 Task: Look for space in Olten, Switzerland from 11th June, 2023 to 17th June, 2023 for 1 adult in price range Rs.5000 to Rs.12000. Place can be private room with 1  bedroom having 1 bed and 1 bathroom. Property type can be house, flat, guest house, hotel. Booking option can be shelf check-in. Required host language is English.
Action: Mouse moved to (478, 94)
Screenshot: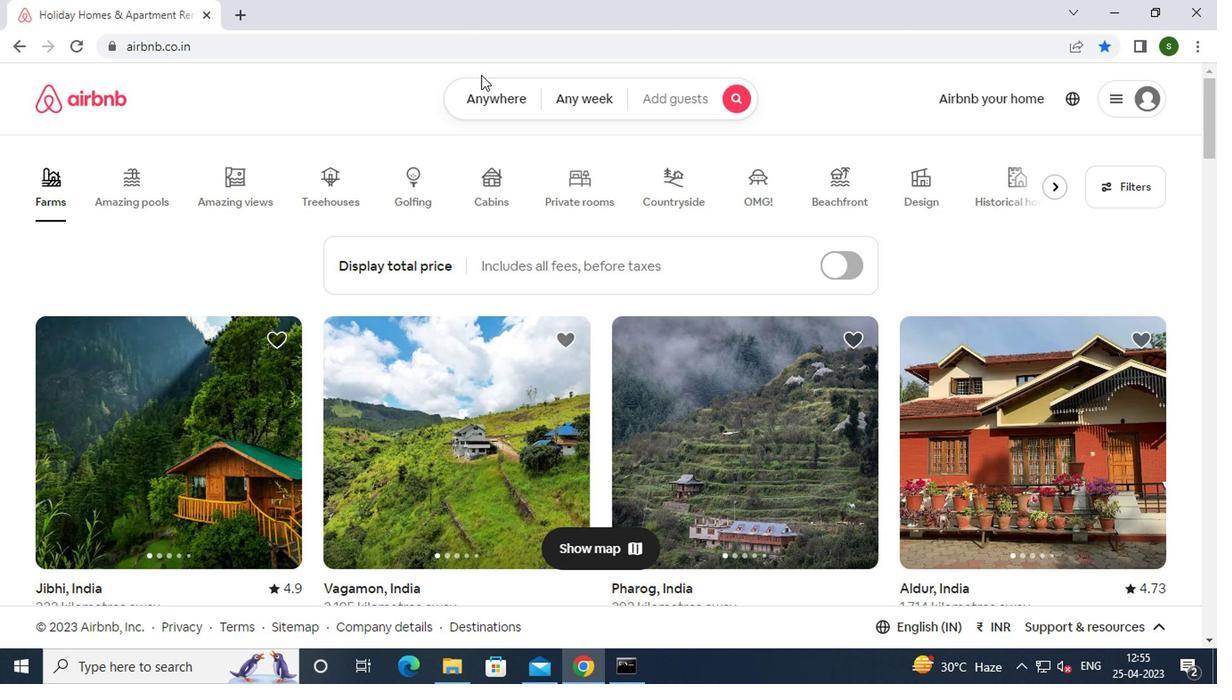 
Action: Mouse pressed left at (478, 94)
Screenshot: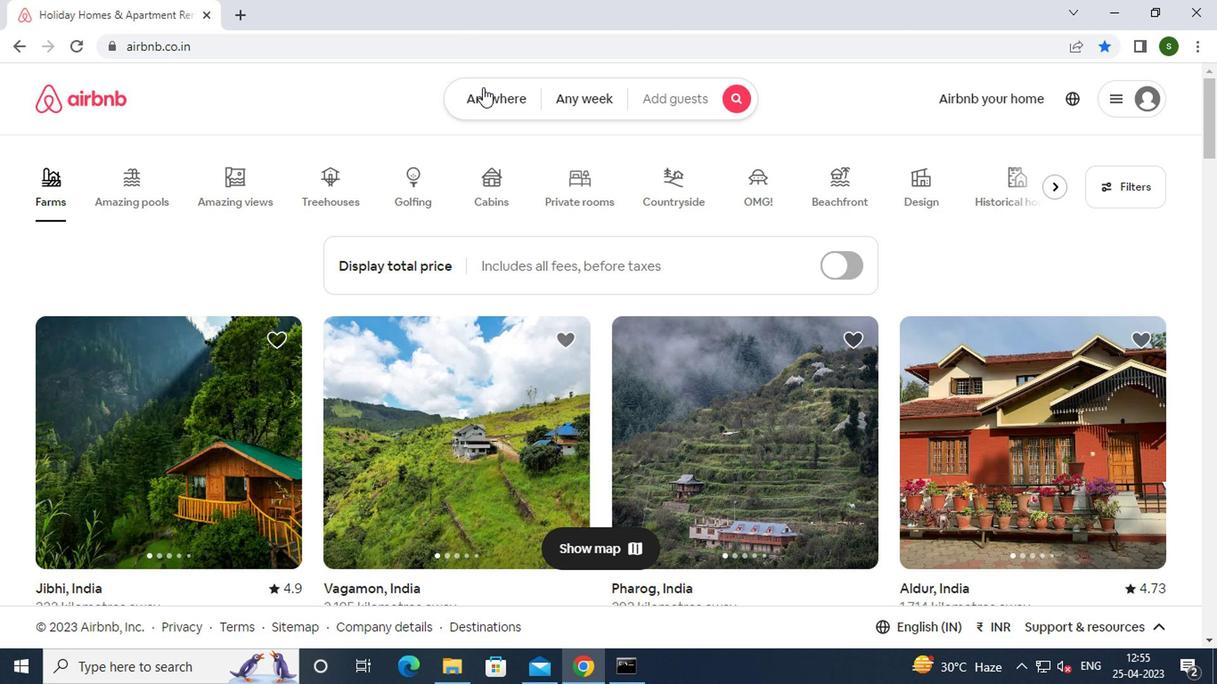 
Action: Mouse moved to (377, 177)
Screenshot: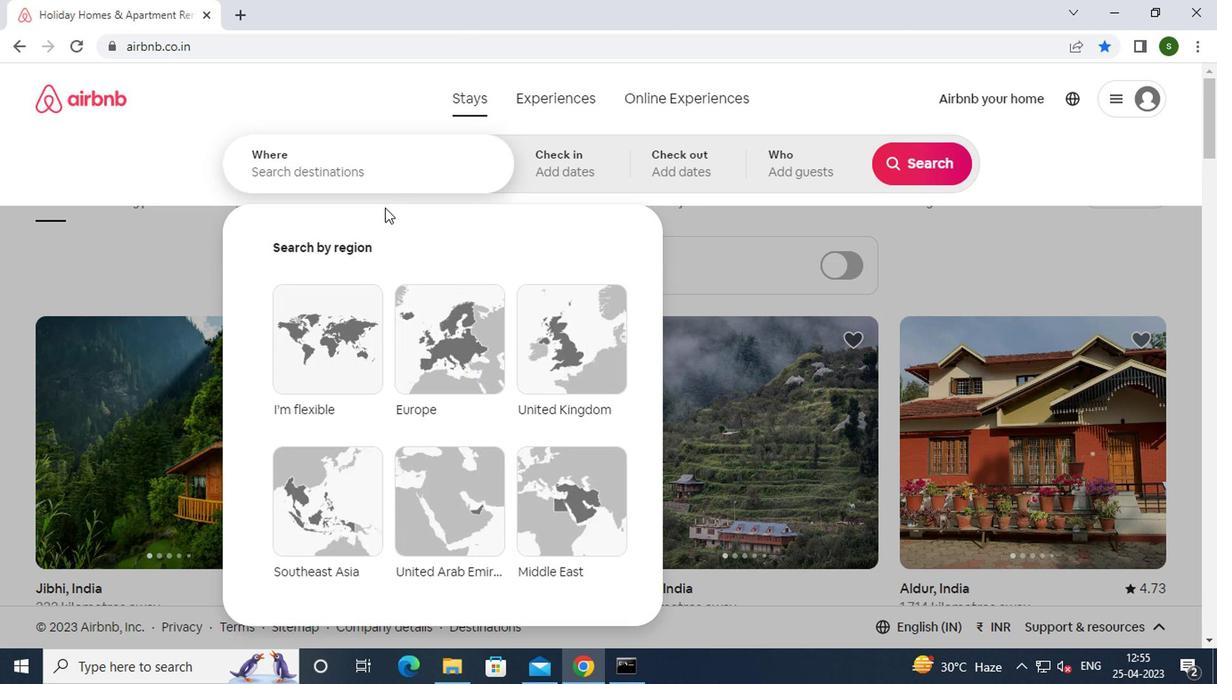 
Action: Mouse pressed left at (377, 177)
Screenshot: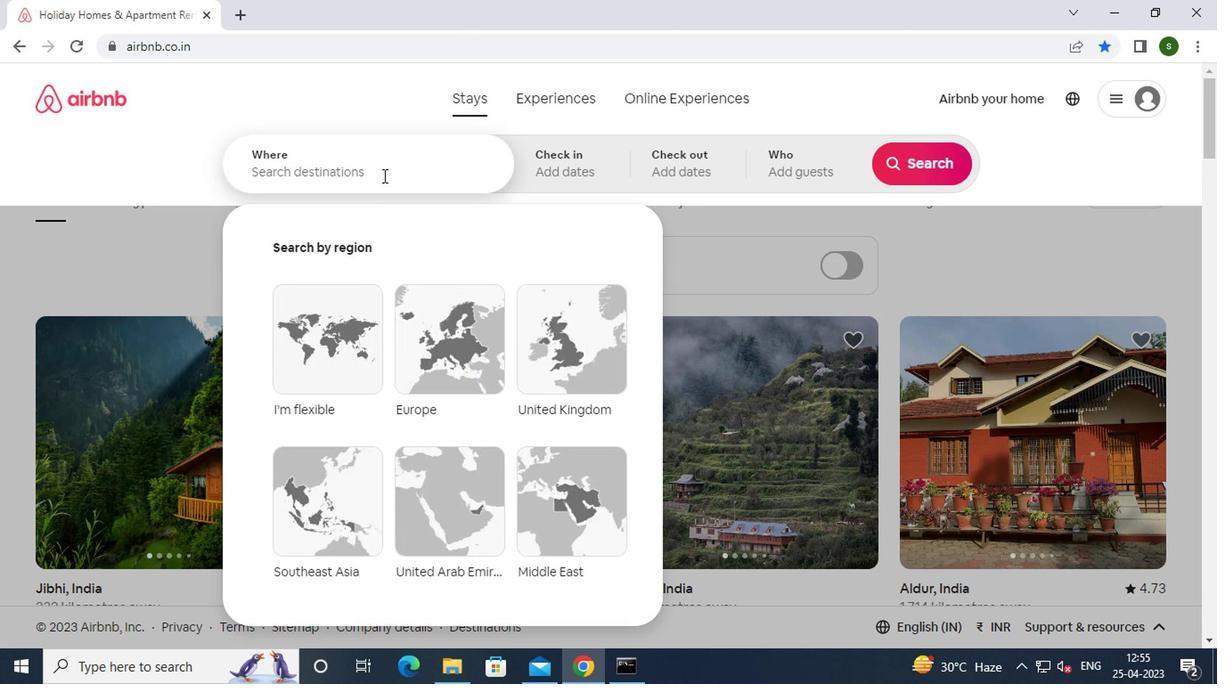 
Action: Key pressed o<Key.caps_lock>lten,<Key.space><Key.caps_lock>s<Key.caps_lock>witzer
Screenshot: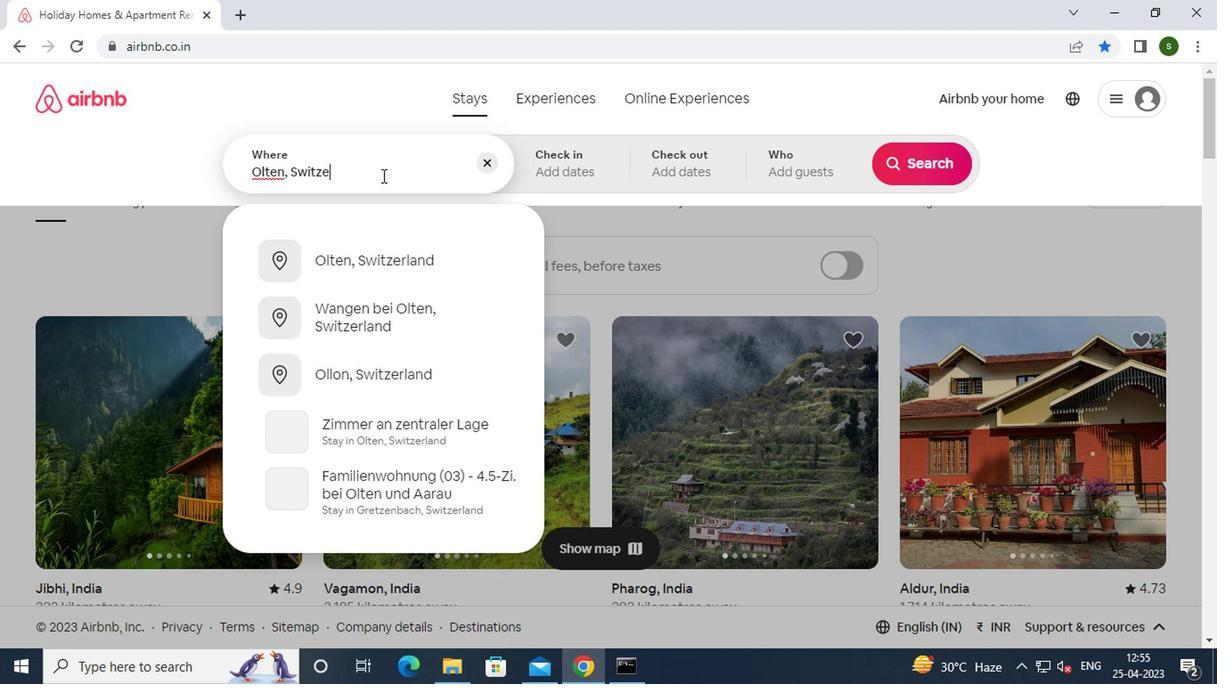 
Action: Mouse moved to (388, 263)
Screenshot: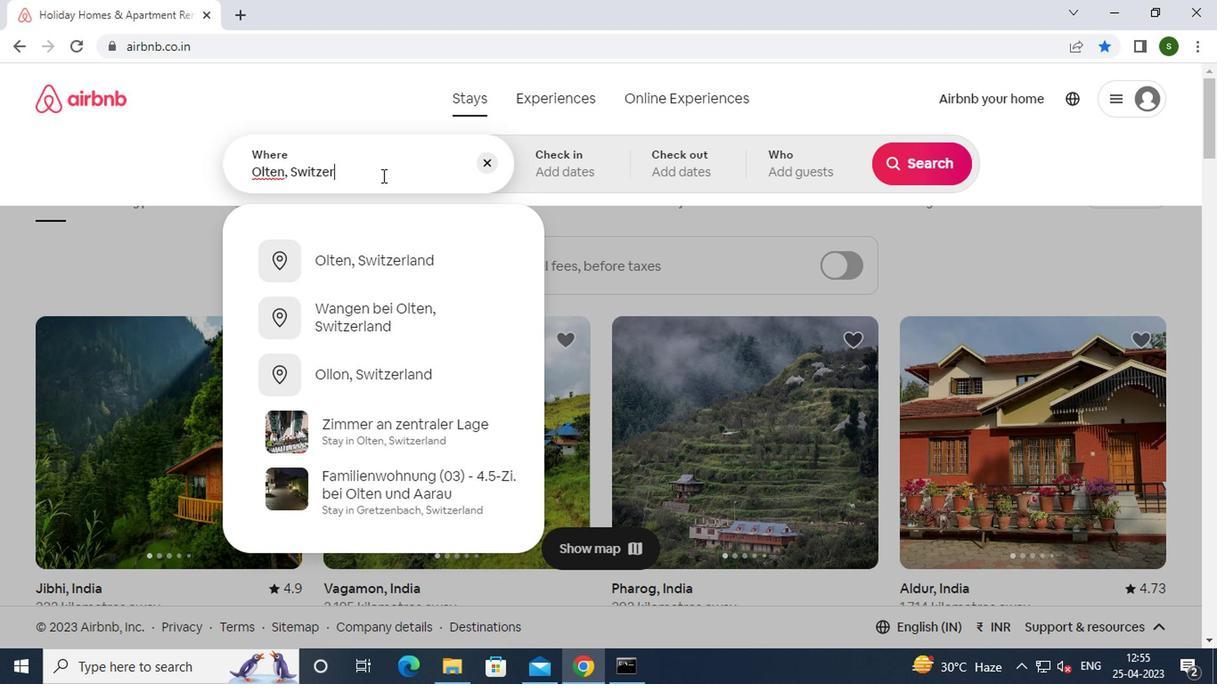 
Action: Mouse pressed left at (388, 263)
Screenshot: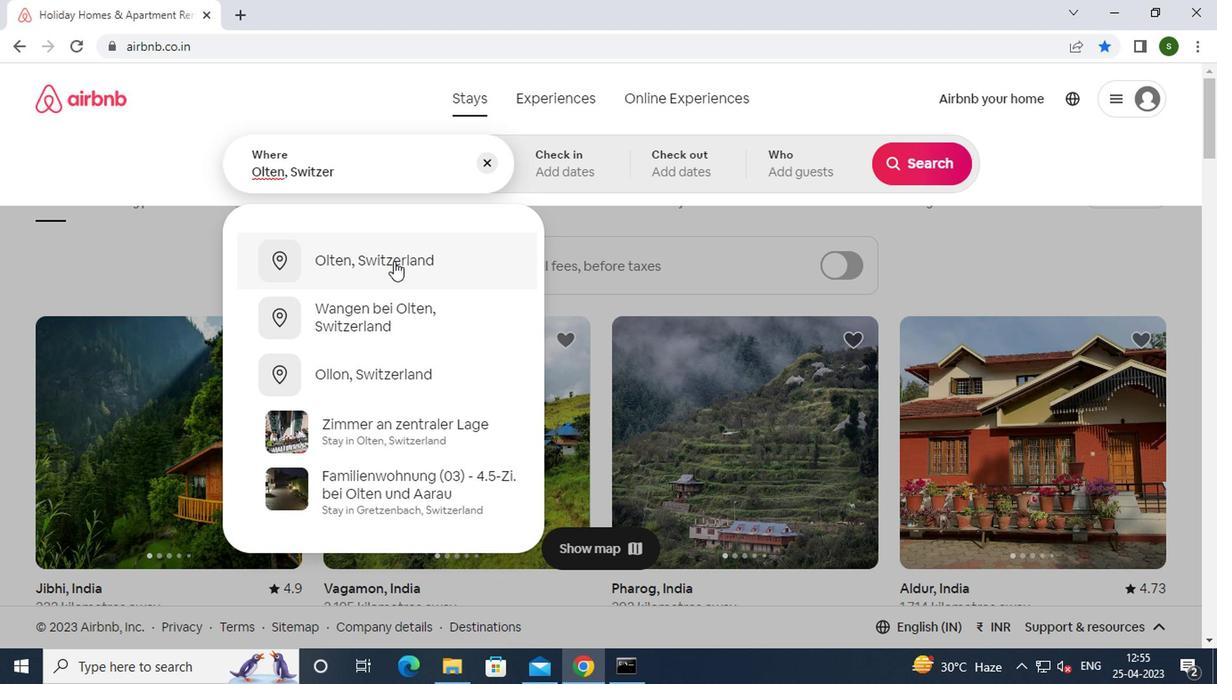 
Action: Mouse moved to (897, 299)
Screenshot: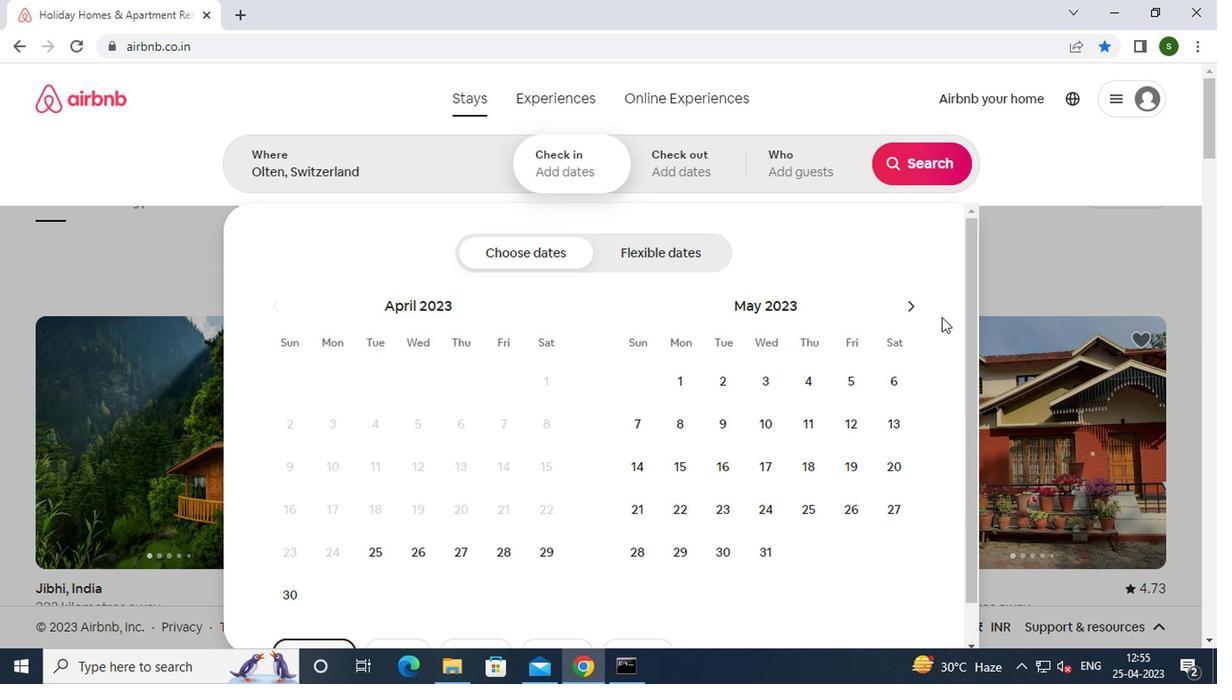
Action: Mouse pressed left at (897, 299)
Screenshot: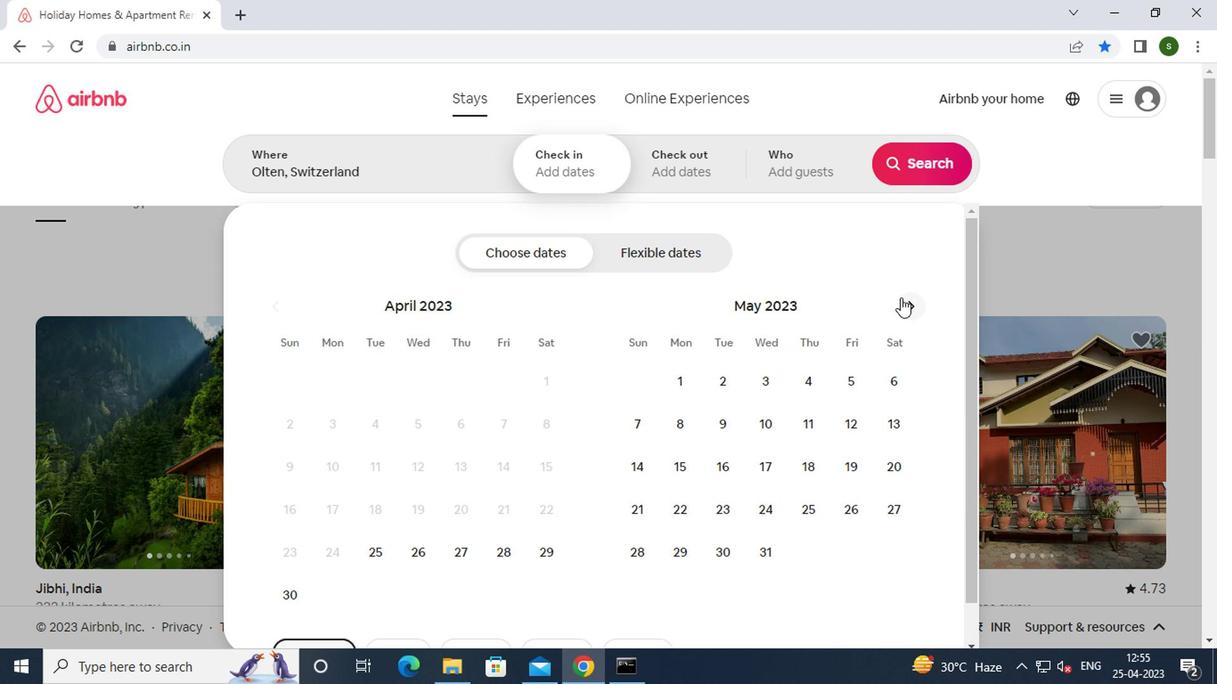 
Action: Mouse moved to (643, 464)
Screenshot: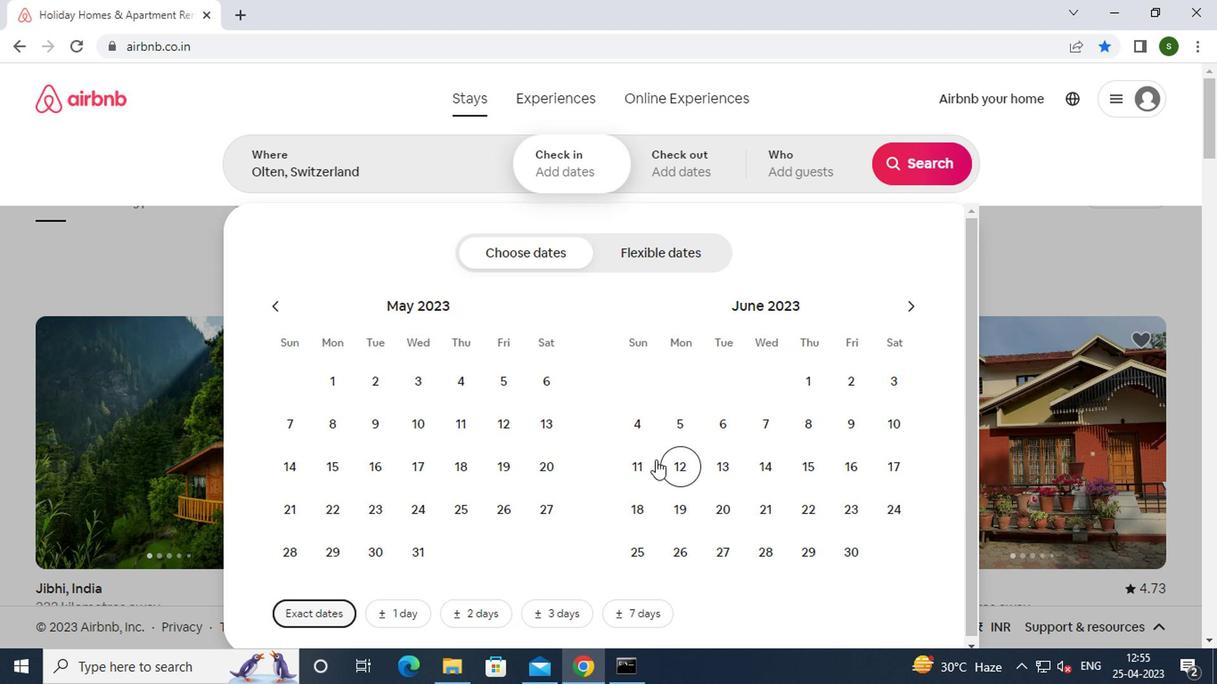 
Action: Mouse pressed left at (643, 464)
Screenshot: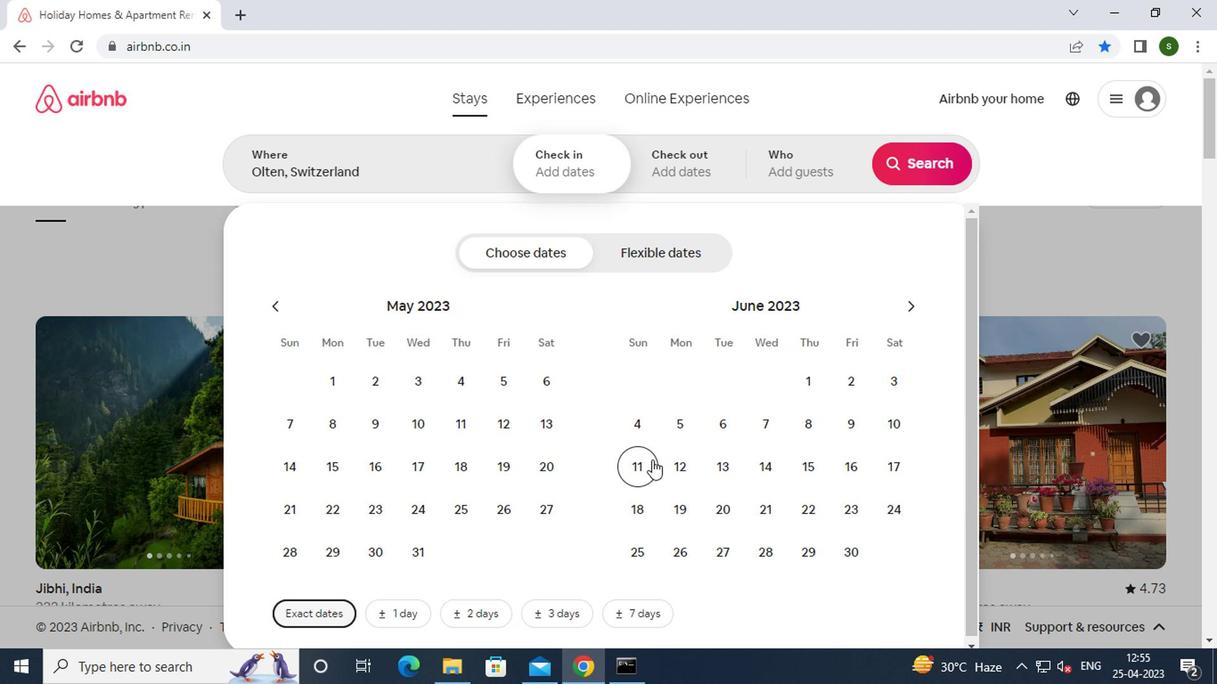 
Action: Mouse moved to (886, 474)
Screenshot: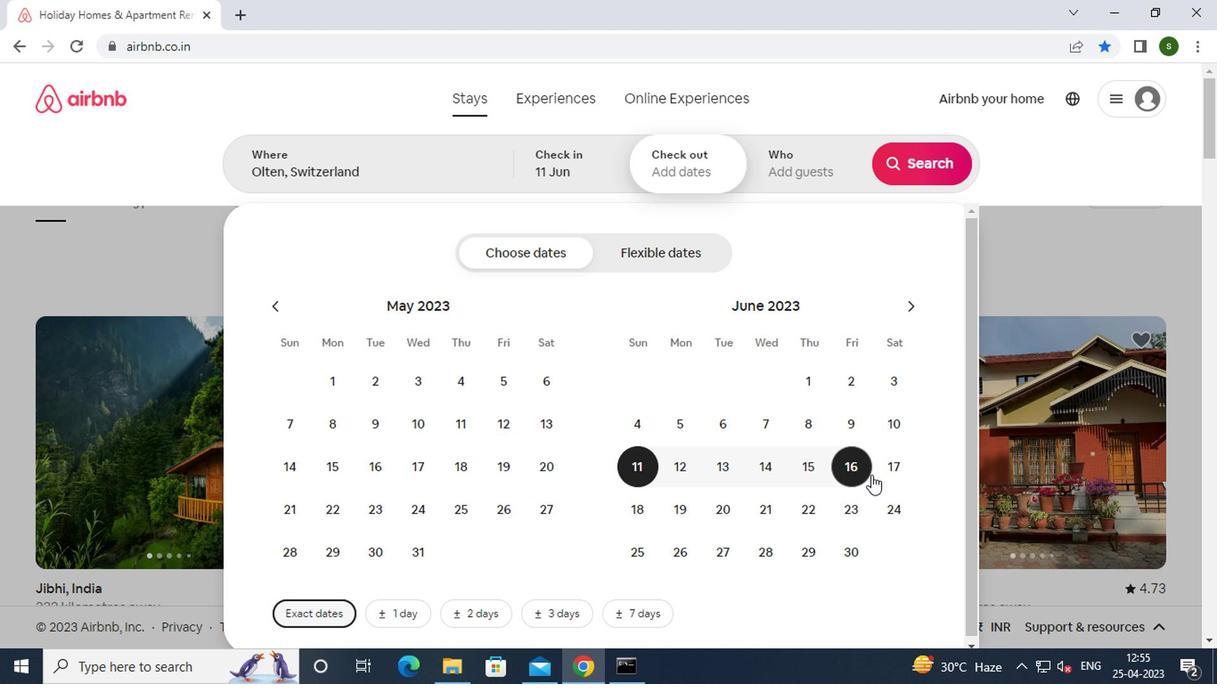
Action: Mouse pressed left at (886, 474)
Screenshot: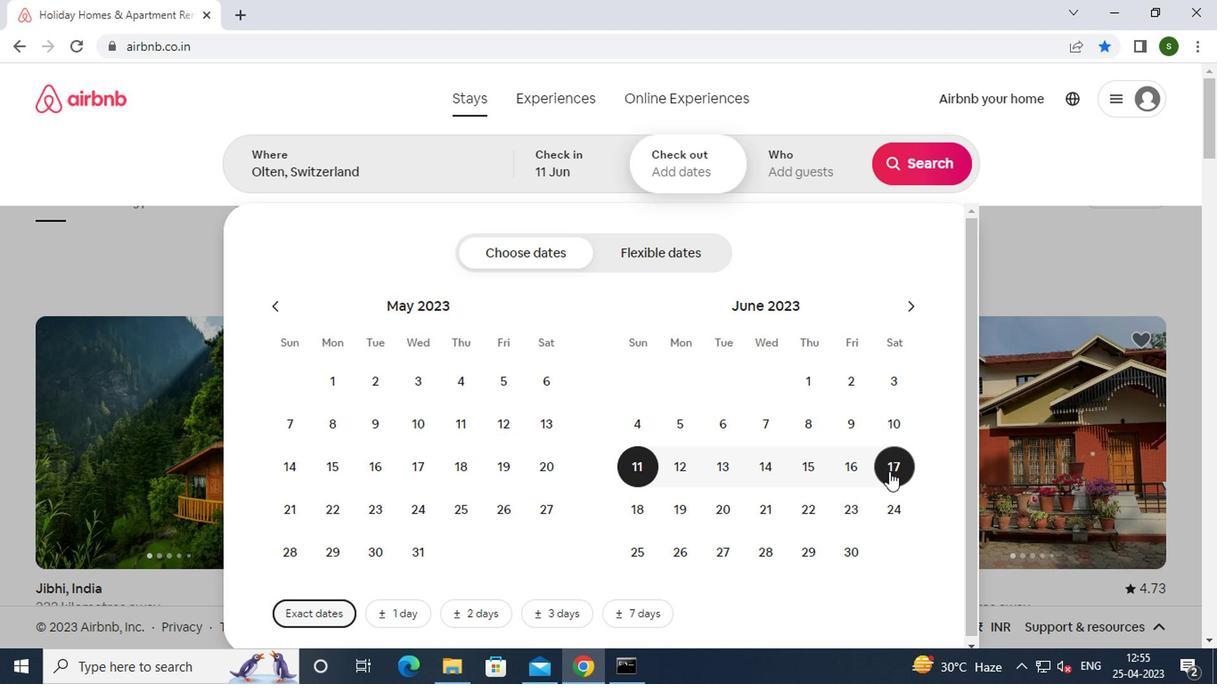 
Action: Mouse moved to (812, 166)
Screenshot: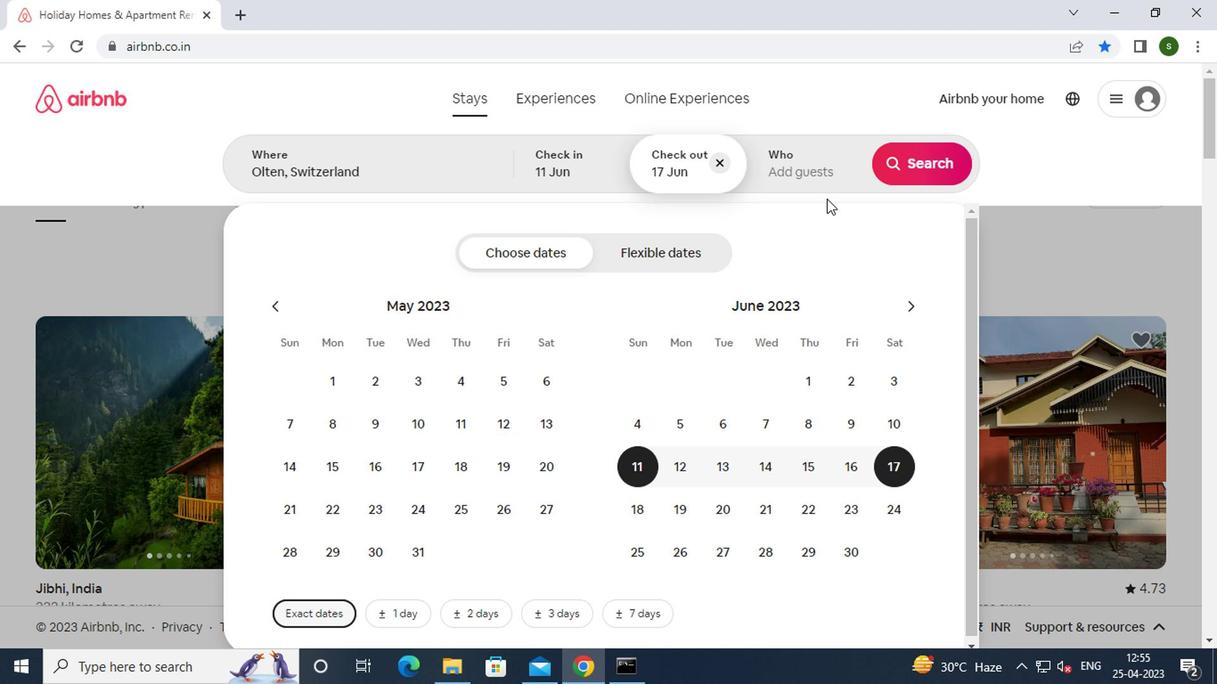 
Action: Mouse pressed left at (812, 166)
Screenshot: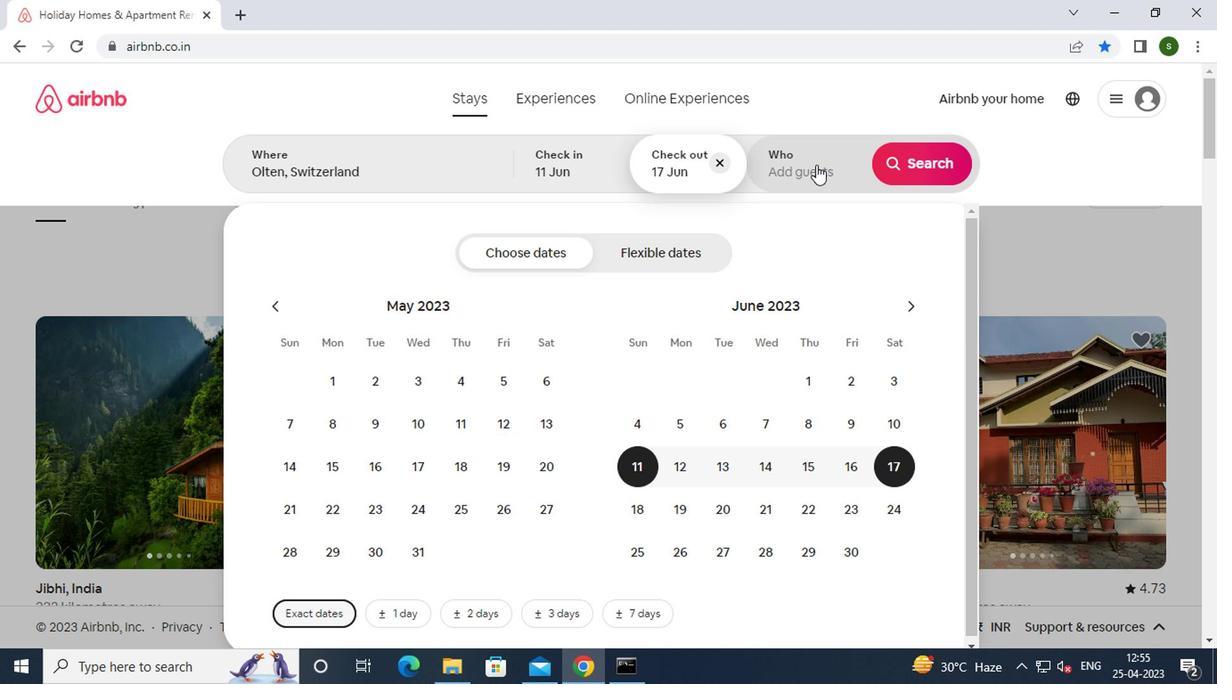
Action: Mouse moved to (921, 255)
Screenshot: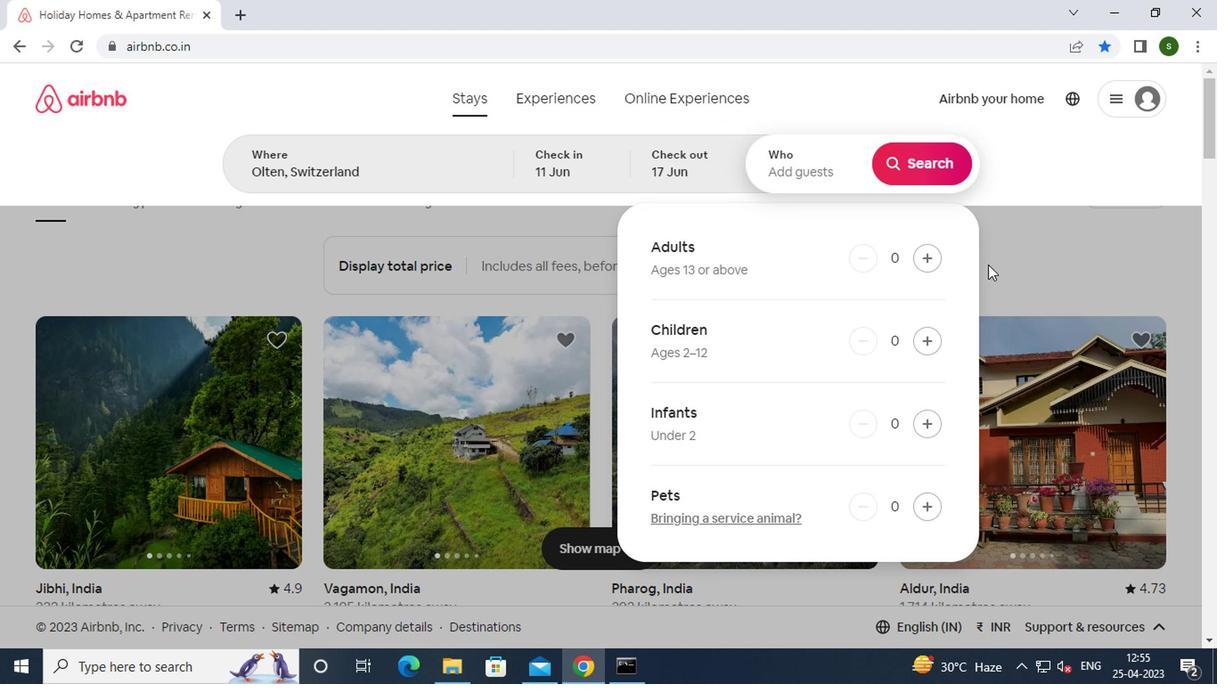 
Action: Mouse pressed left at (921, 255)
Screenshot: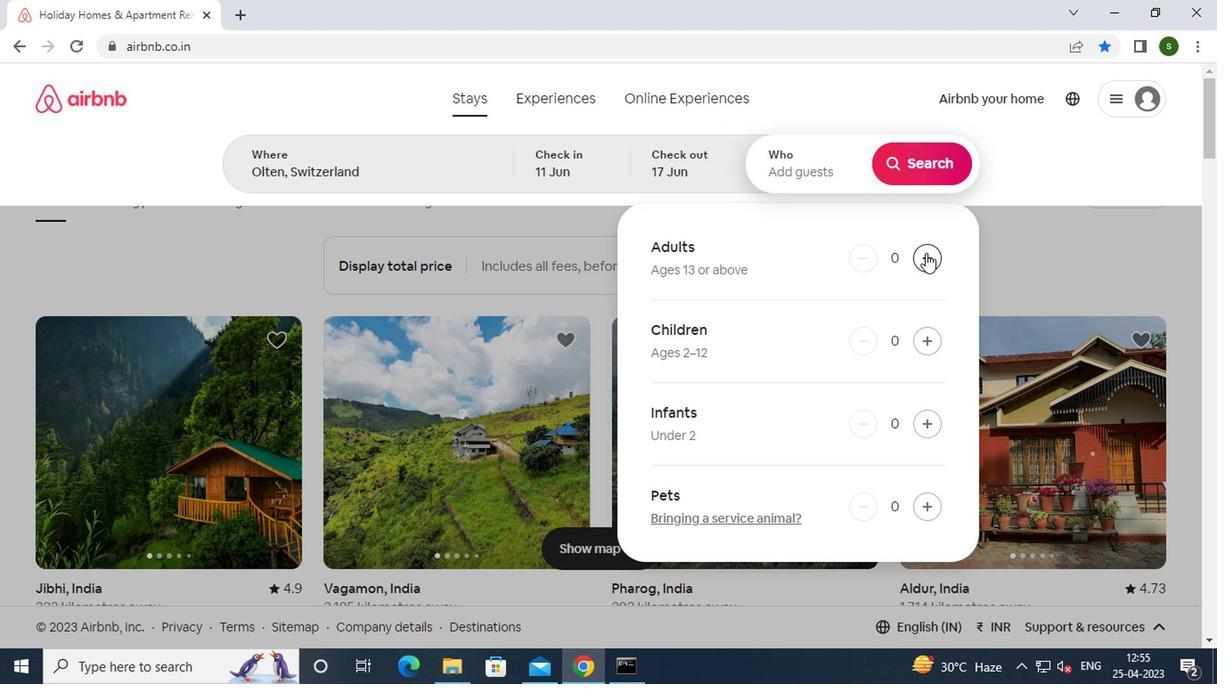 
Action: Mouse moved to (901, 153)
Screenshot: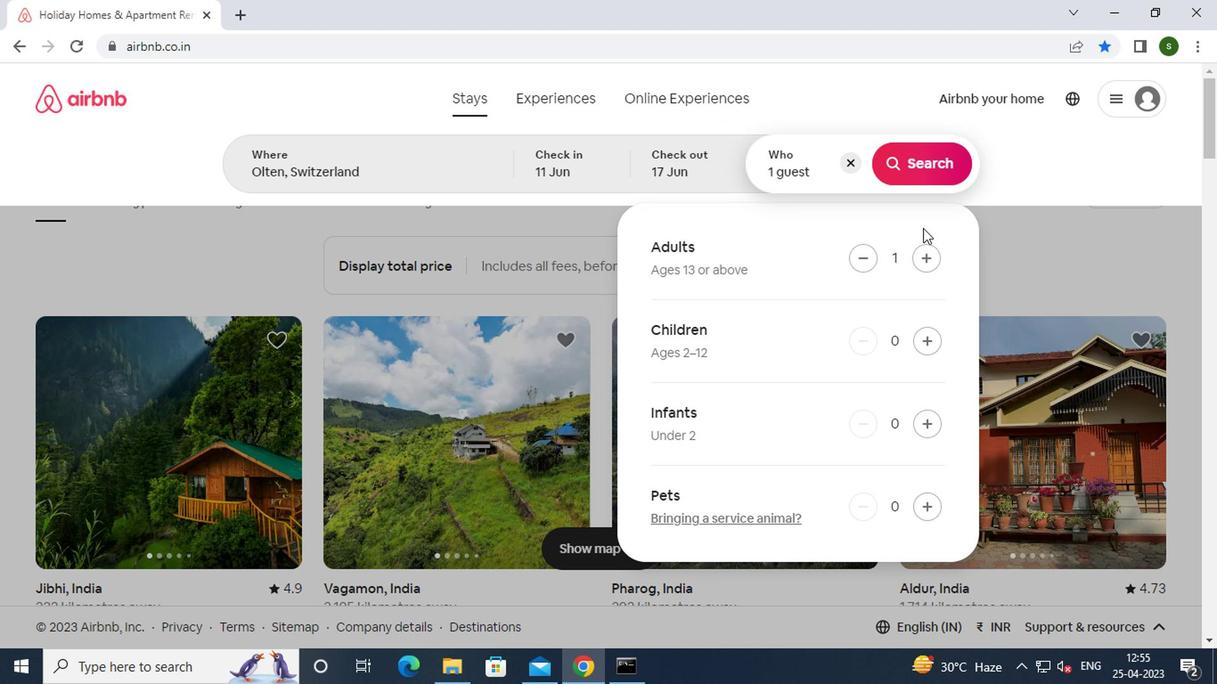 
Action: Mouse pressed left at (901, 153)
Screenshot: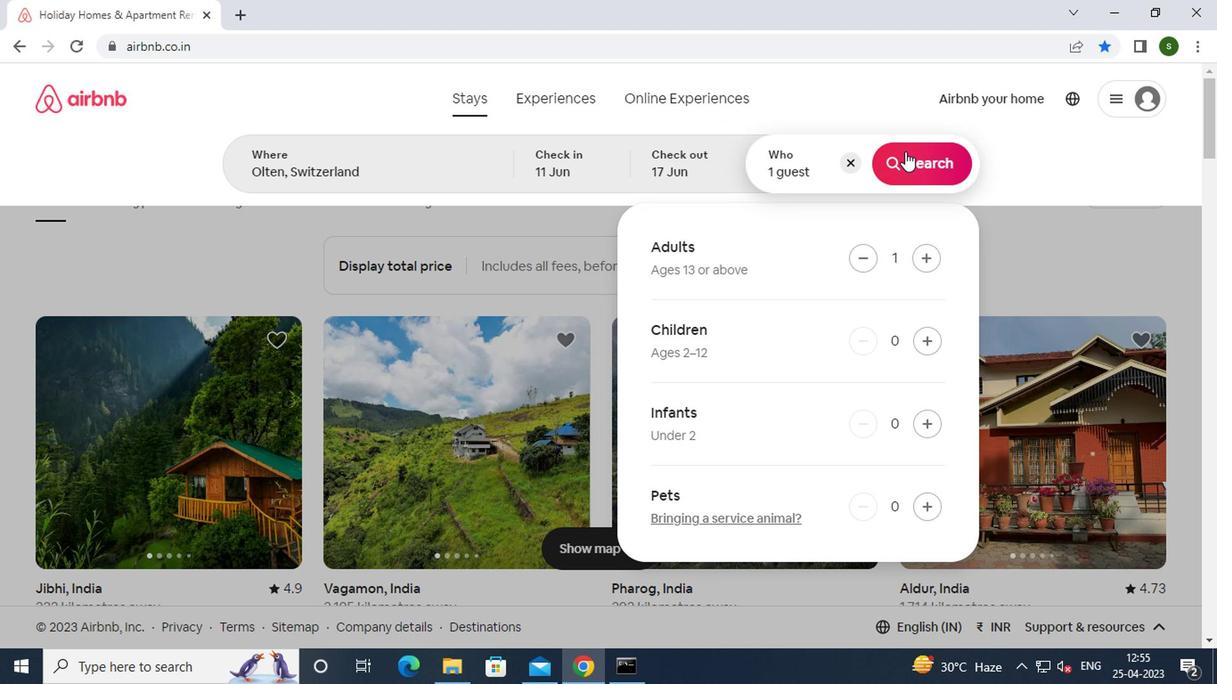 
Action: Mouse moved to (1112, 174)
Screenshot: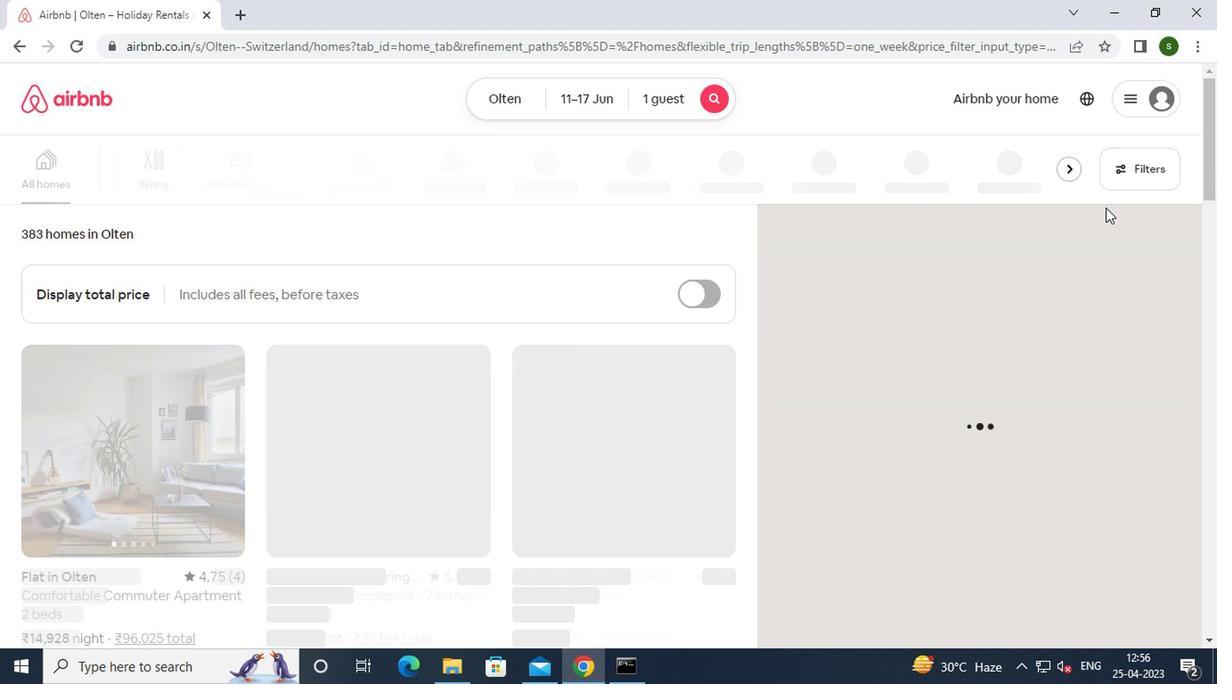 
Action: Mouse pressed left at (1112, 174)
Screenshot: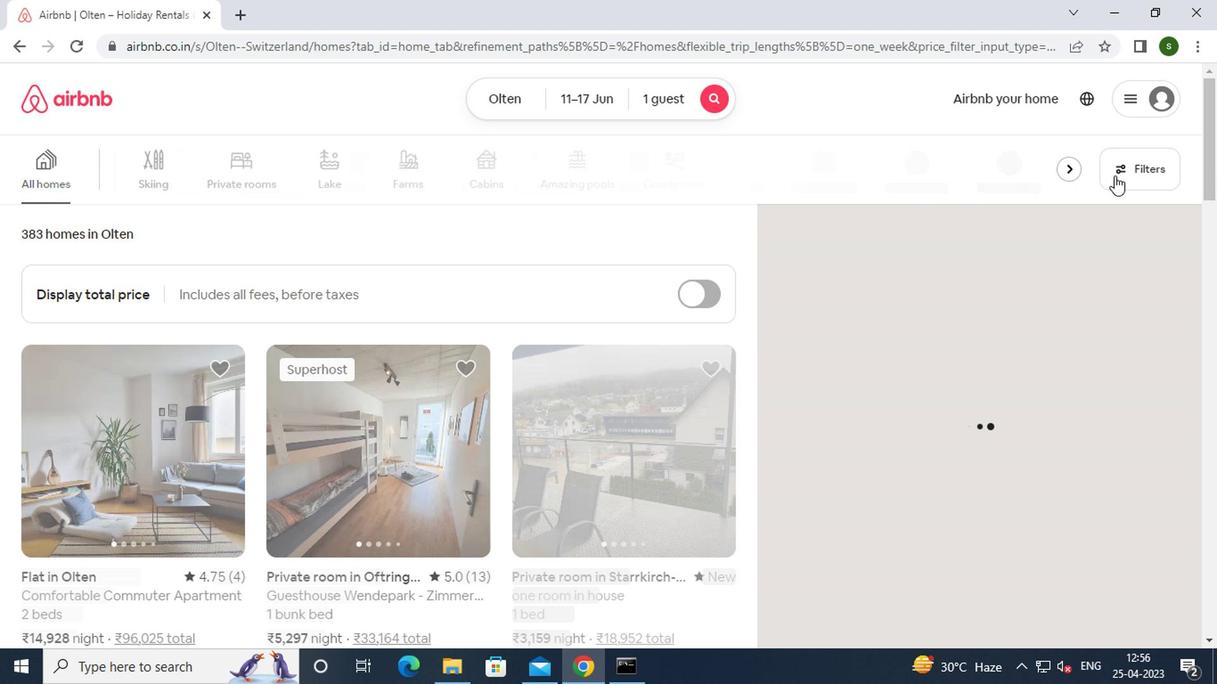 
Action: Mouse moved to (486, 404)
Screenshot: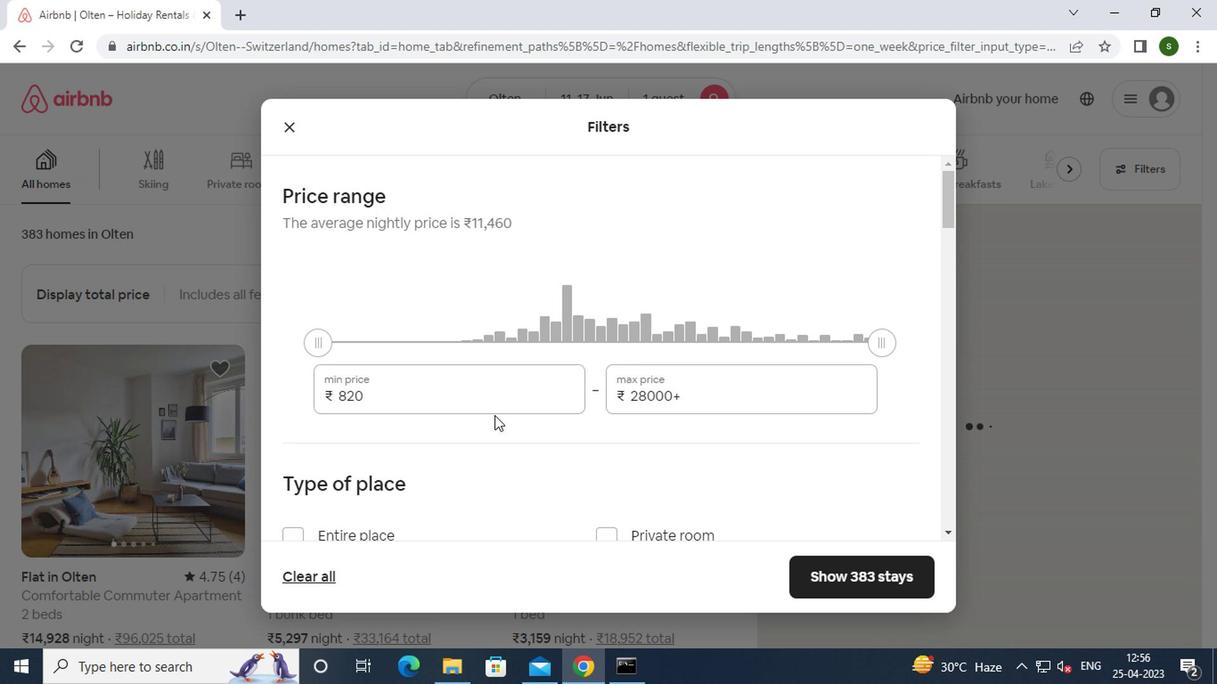 
Action: Mouse pressed left at (486, 404)
Screenshot: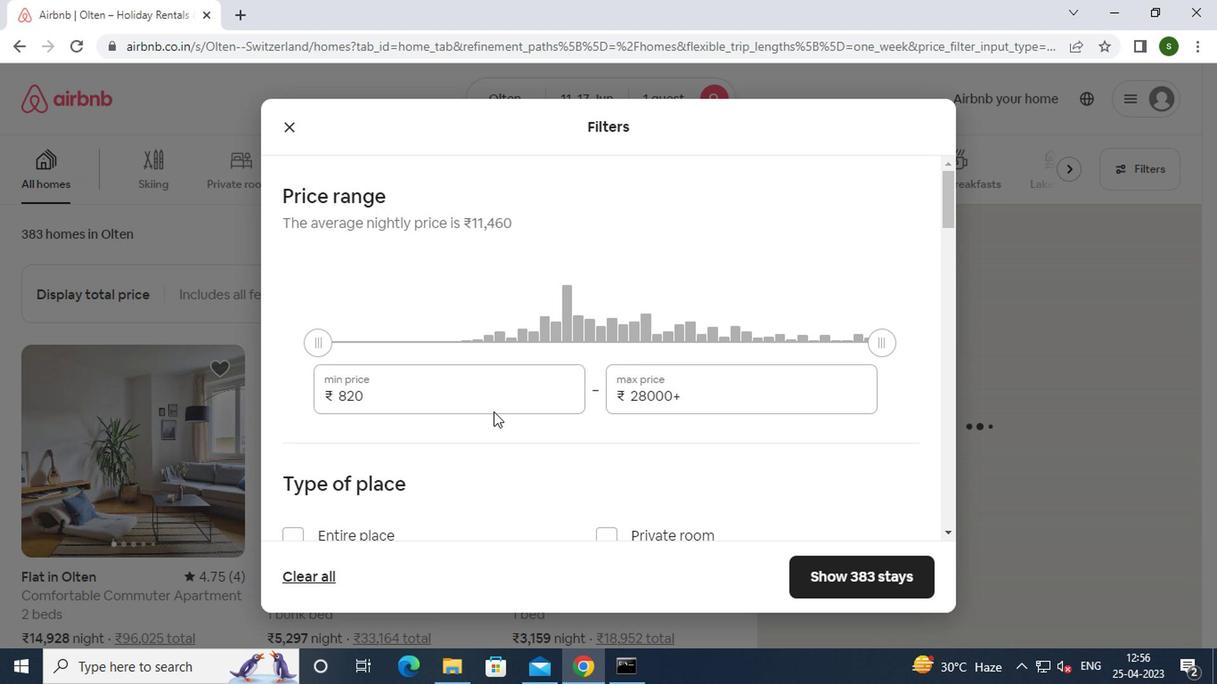 
Action: Mouse moved to (486, 404)
Screenshot: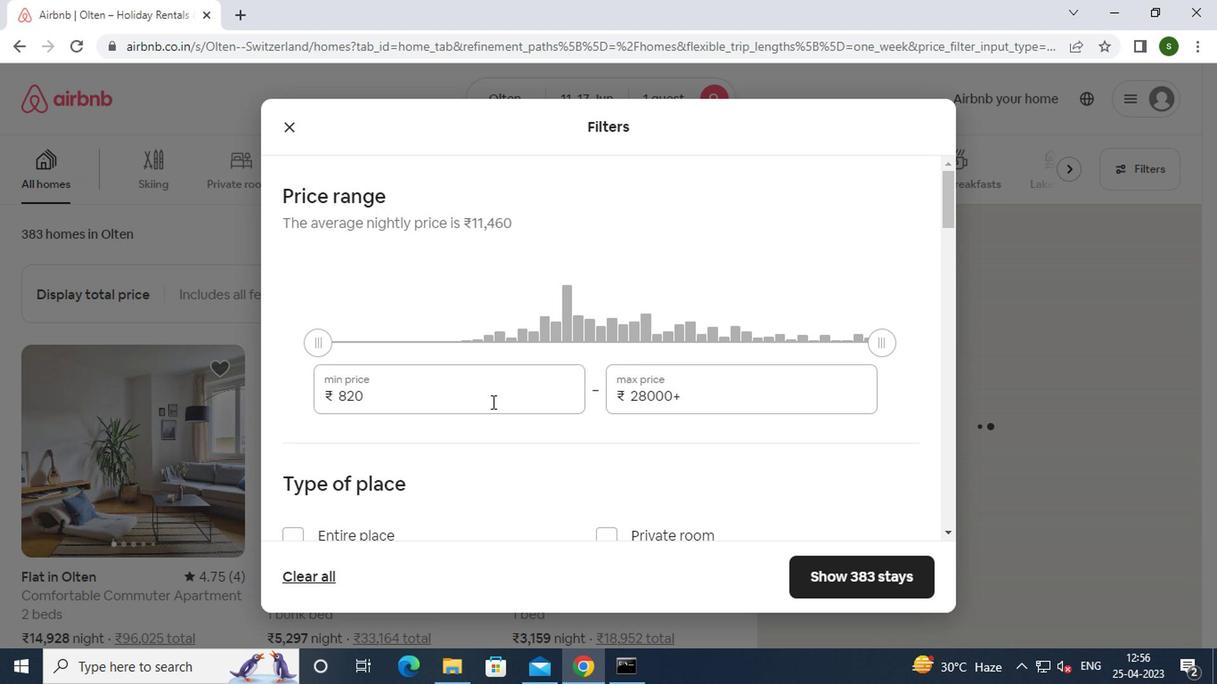 
Action: Key pressed <Key.backspace><Key.backspace><Key.backspace><Key.backspace>5000
Screenshot: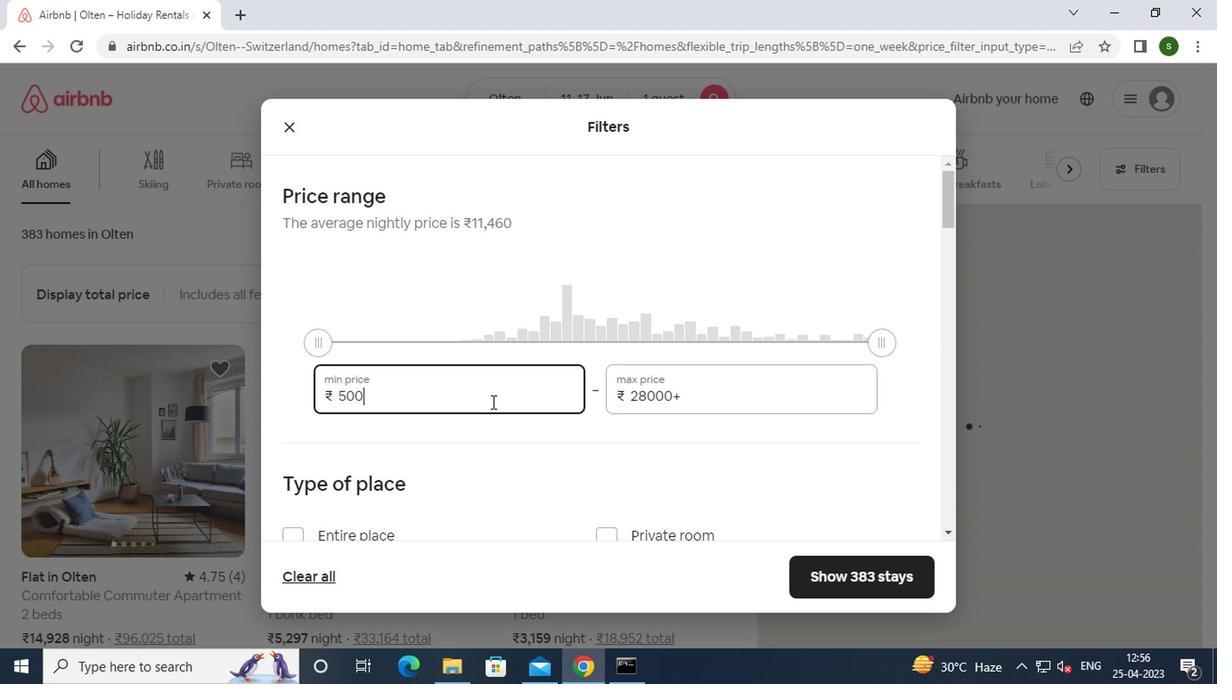 
Action: Mouse moved to (699, 400)
Screenshot: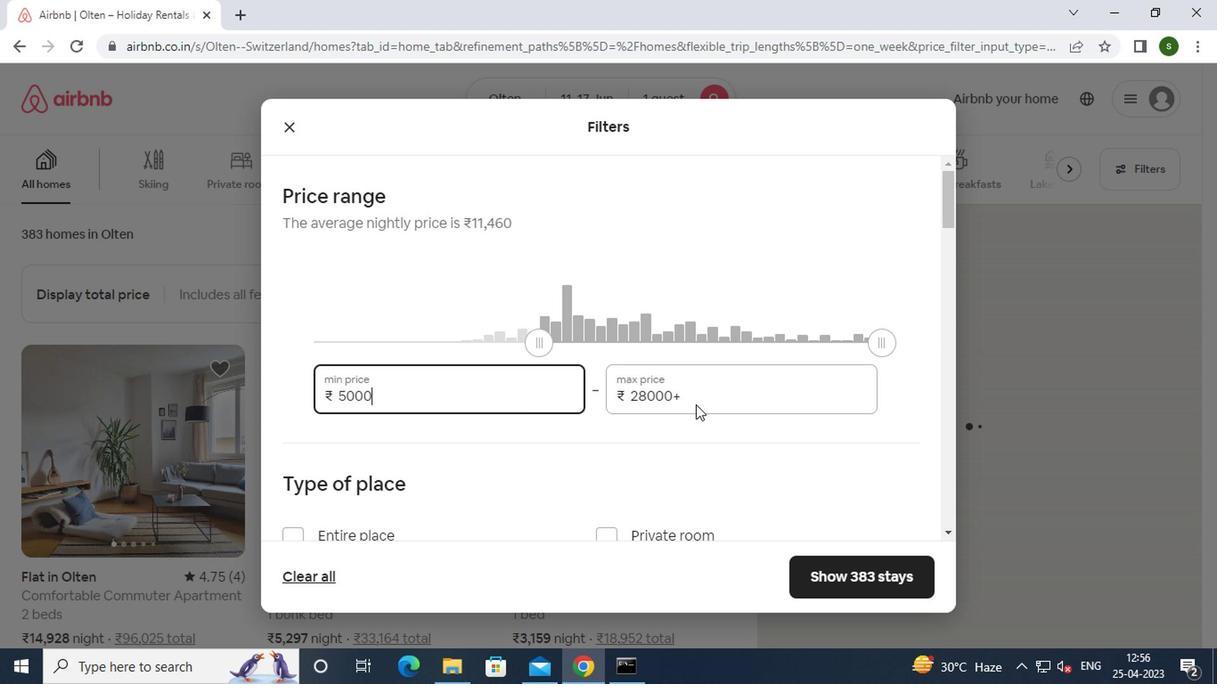 
Action: Mouse pressed left at (699, 400)
Screenshot: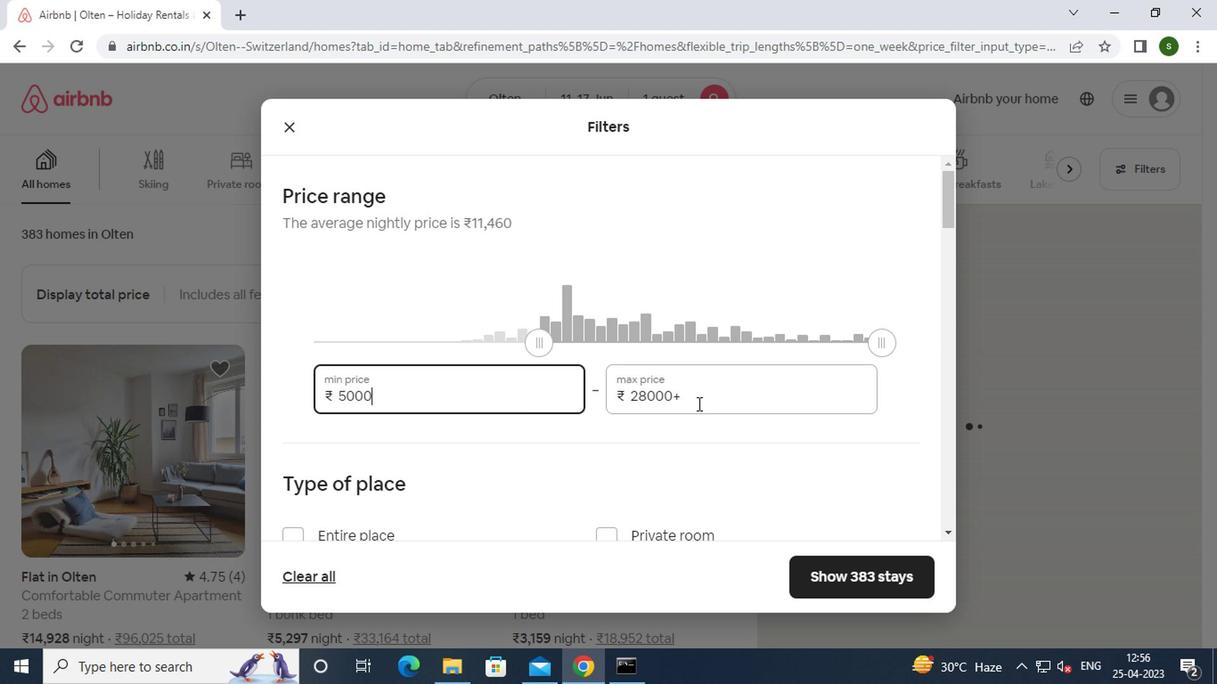 
Action: Mouse moved to (690, 405)
Screenshot: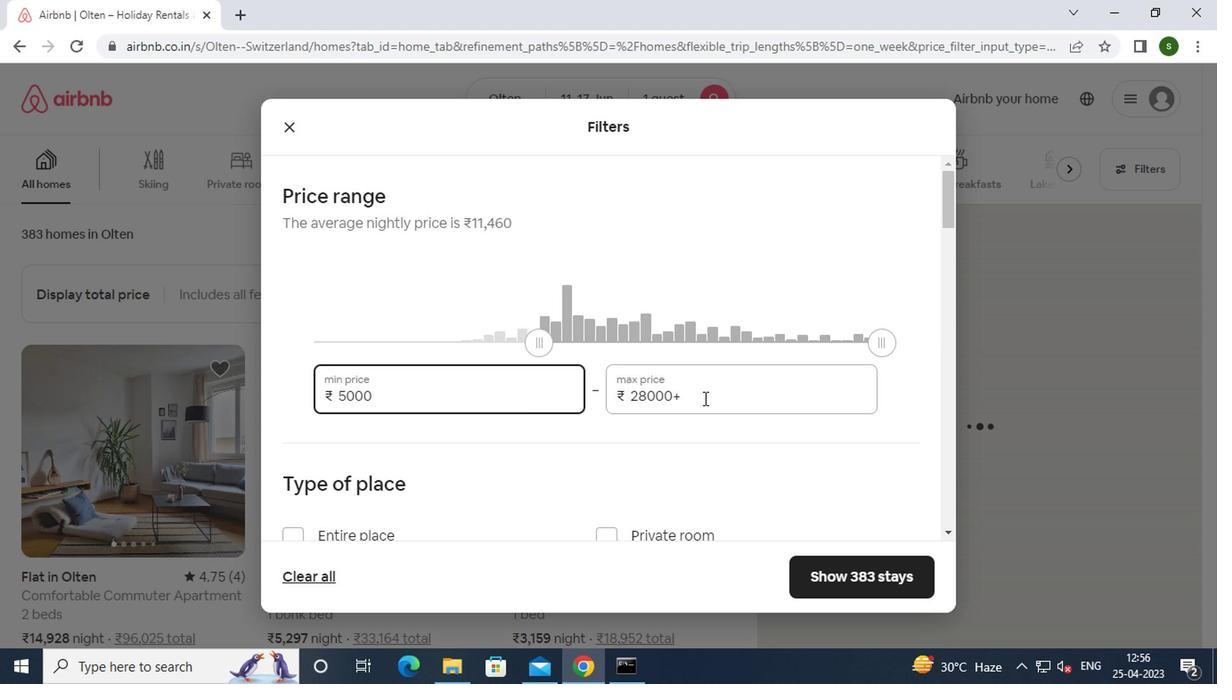 
Action: Key pressed <Key.backspace><Key.backspace><Key.backspace><Key.backspace><Key.backspace><Key.backspace><Key.backspace><Key.backspace><Key.backspace>12000
Screenshot: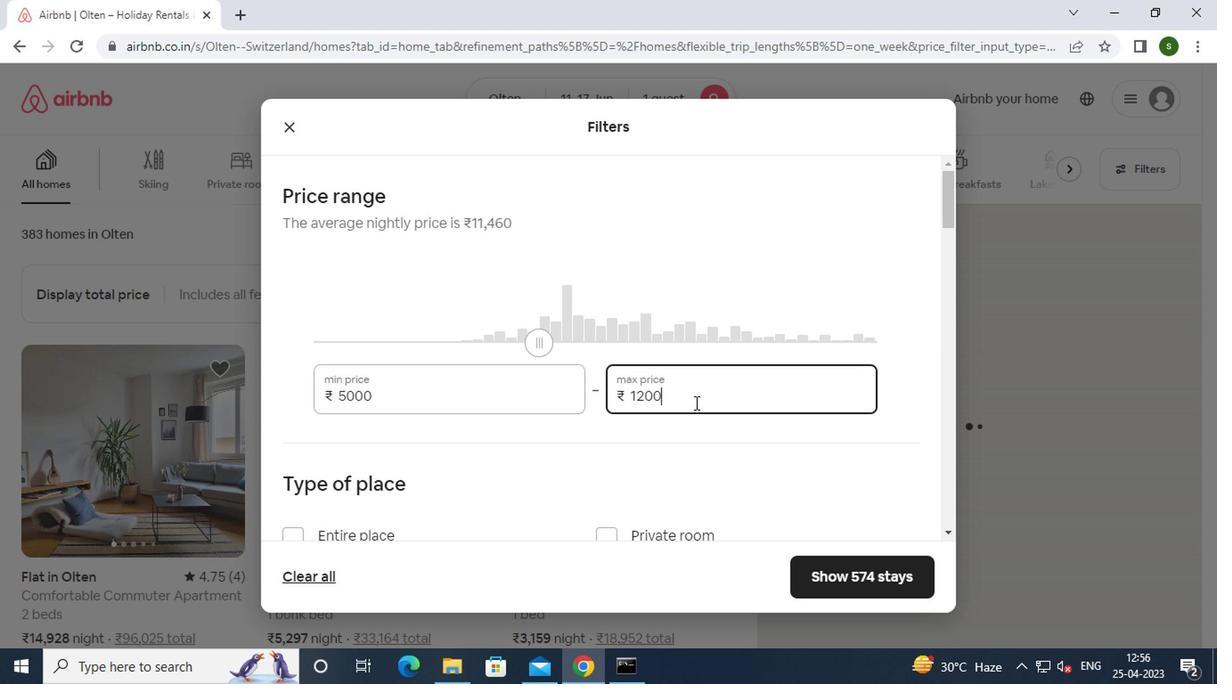 
Action: Mouse moved to (523, 400)
Screenshot: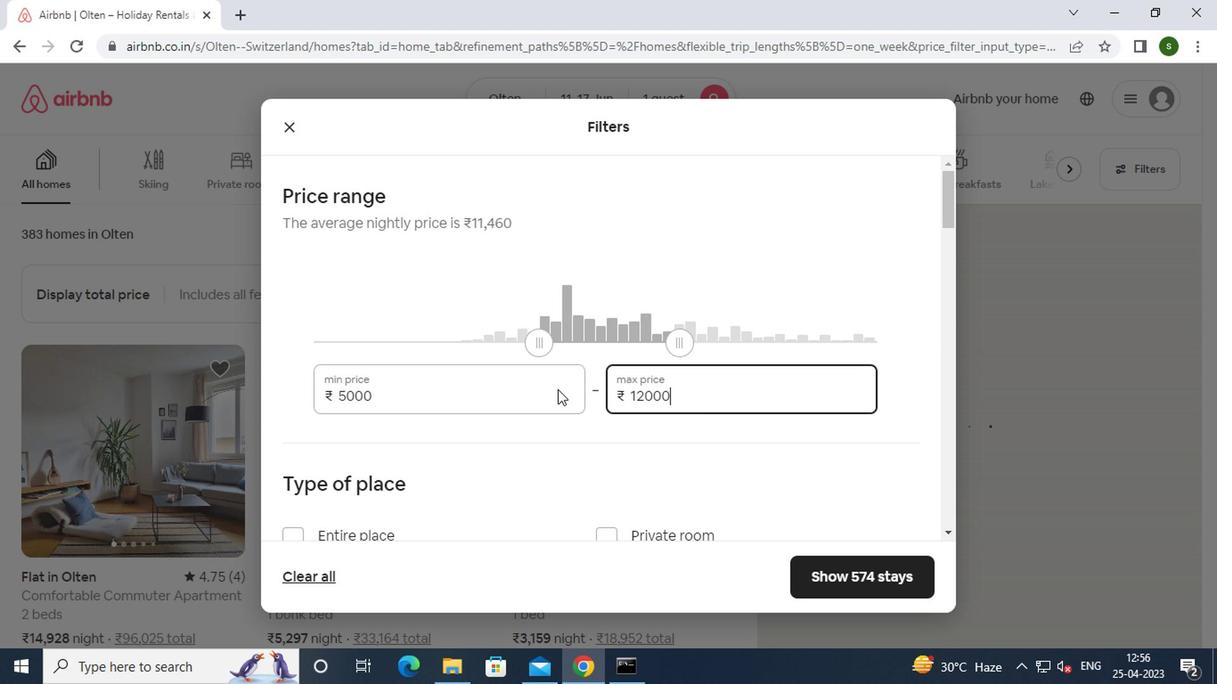
Action: Mouse scrolled (523, 400) with delta (0, 0)
Screenshot: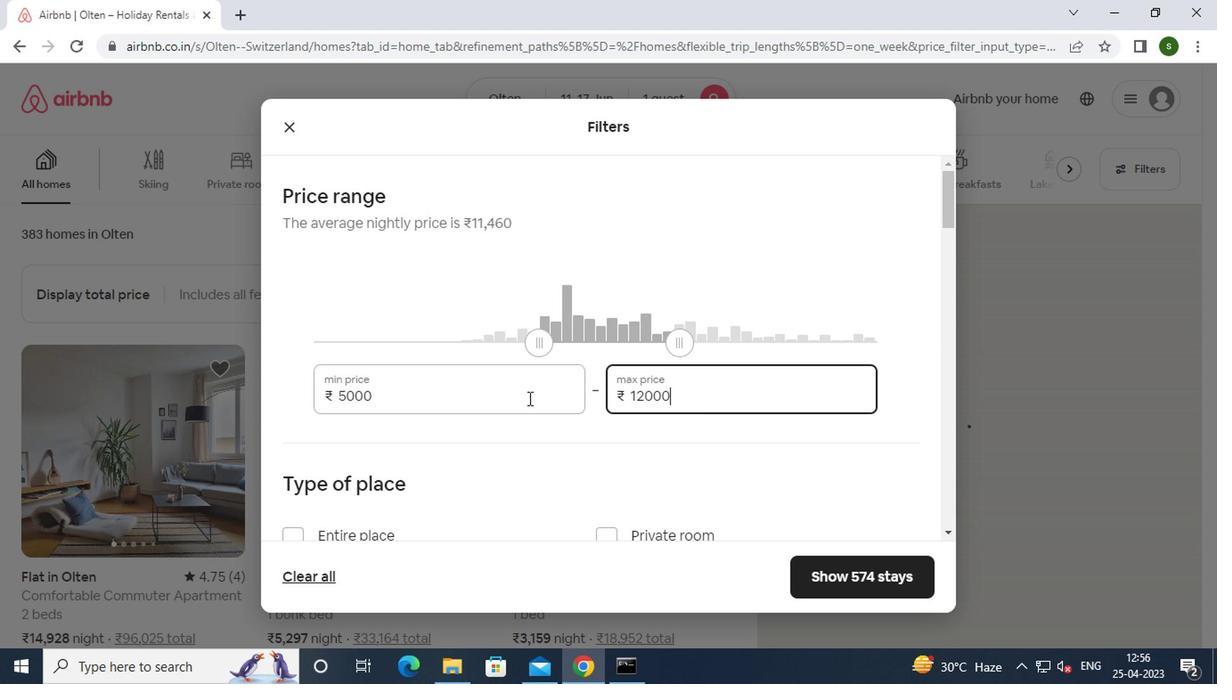 
Action: Mouse scrolled (523, 400) with delta (0, 0)
Screenshot: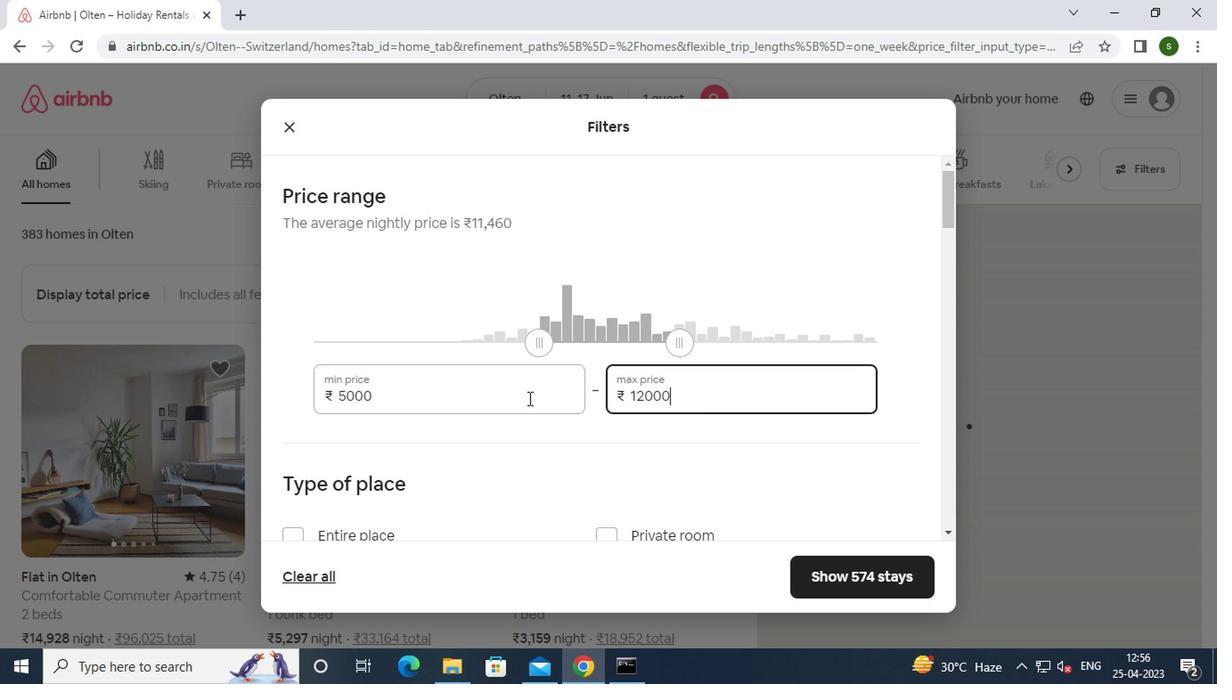 
Action: Mouse moved to (602, 362)
Screenshot: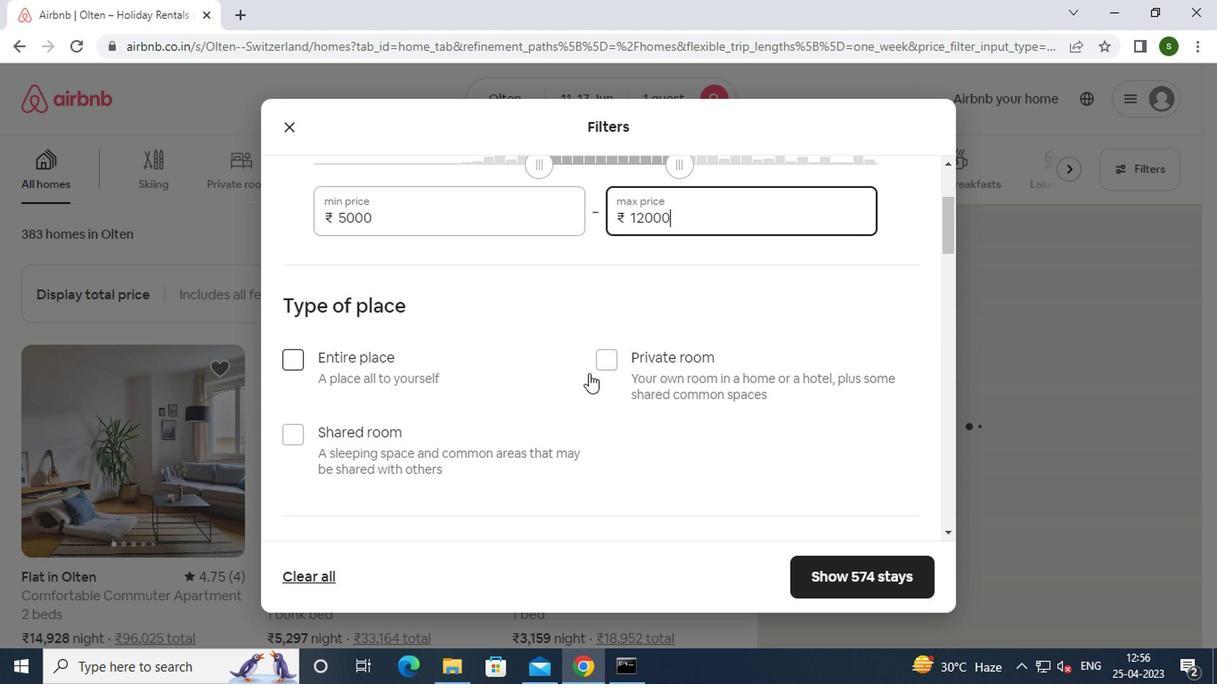 
Action: Mouse pressed left at (602, 362)
Screenshot: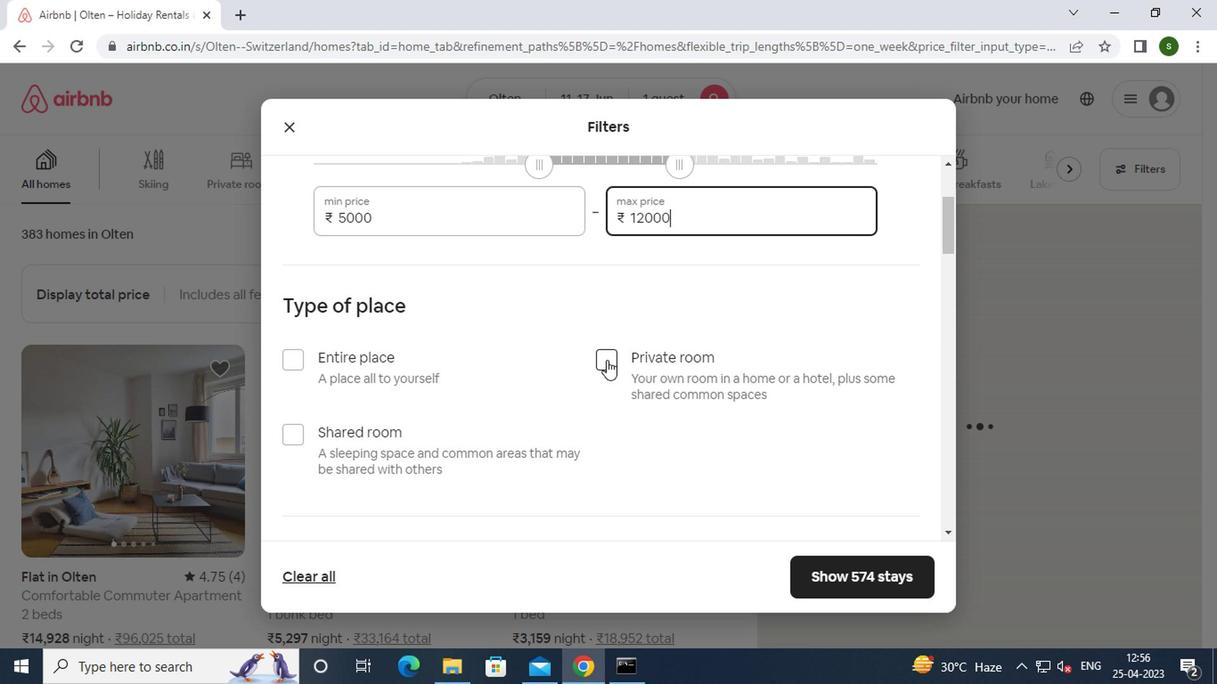 
Action: Mouse moved to (504, 382)
Screenshot: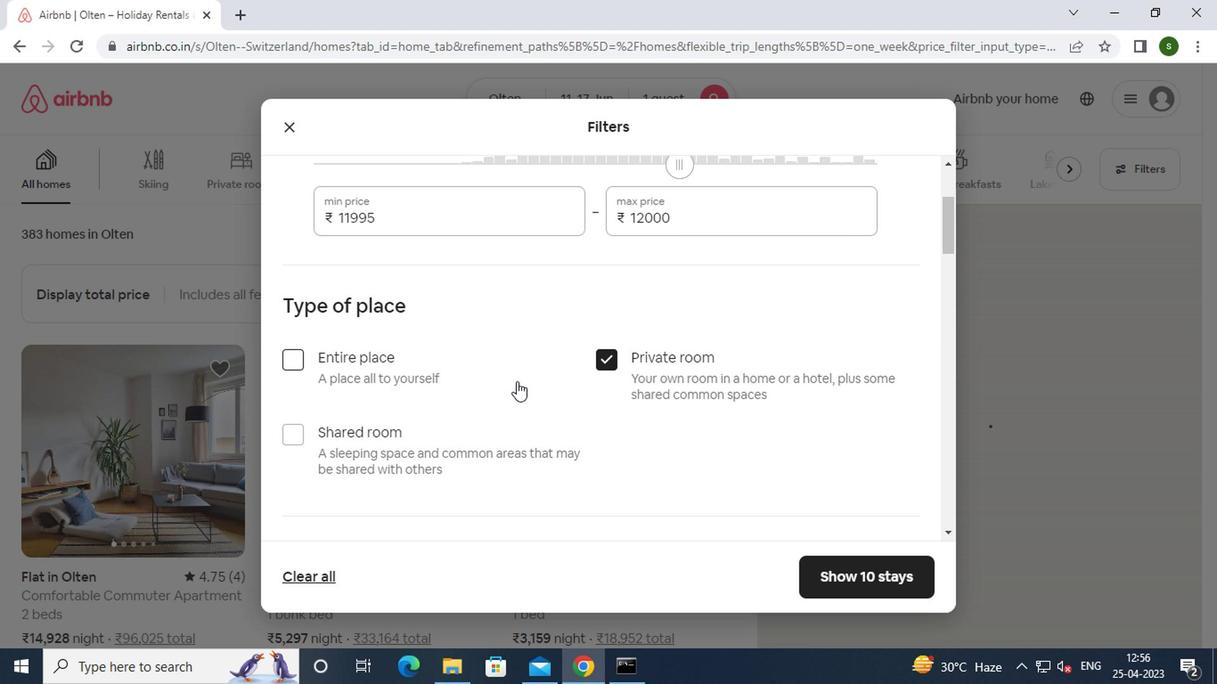 
Action: Mouse scrolled (504, 381) with delta (0, -1)
Screenshot: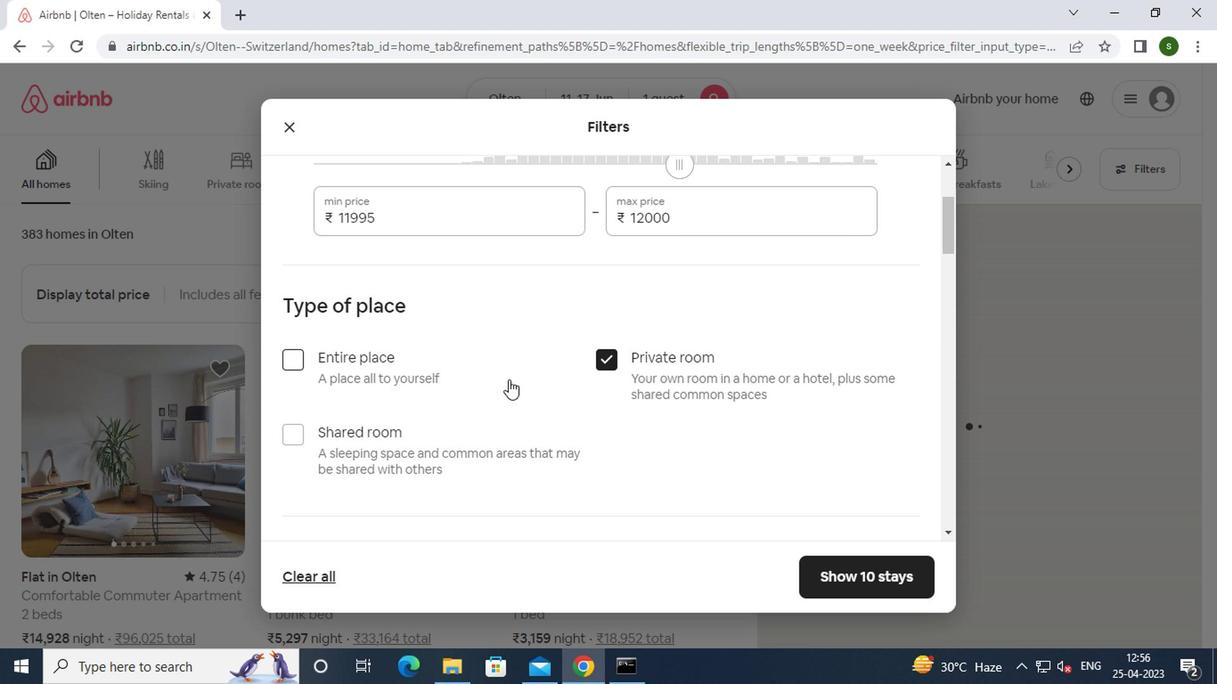 
Action: Mouse scrolled (504, 381) with delta (0, -1)
Screenshot: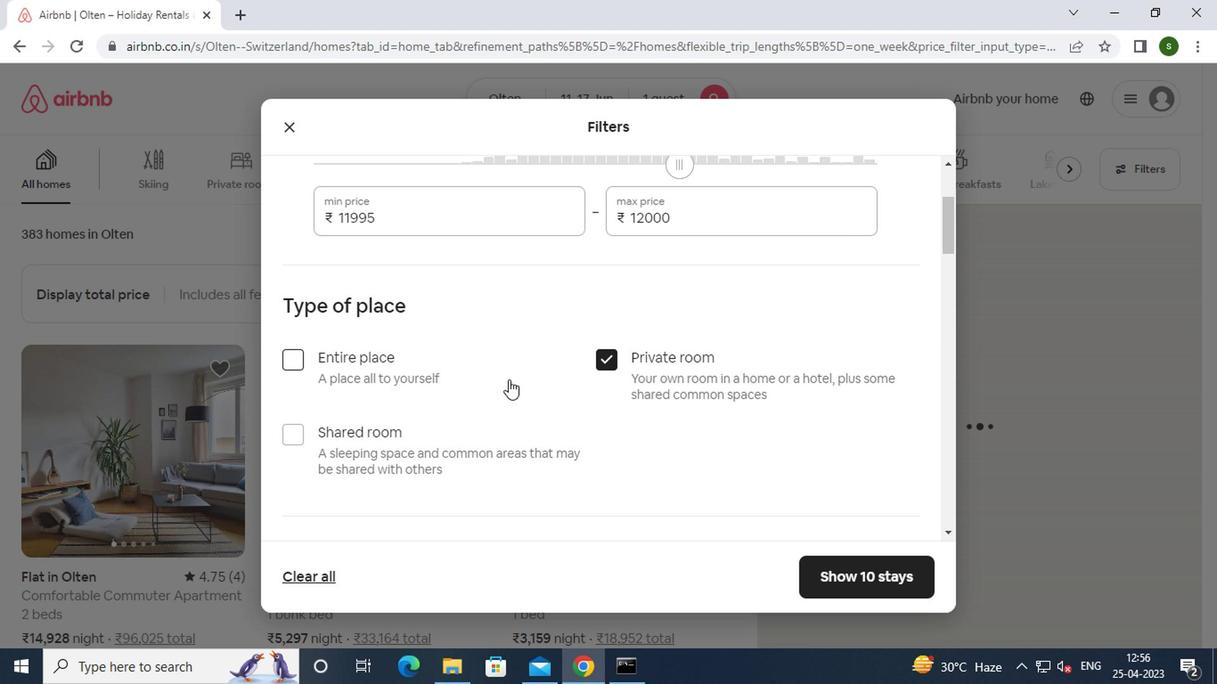 
Action: Mouse scrolled (504, 381) with delta (0, -1)
Screenshot: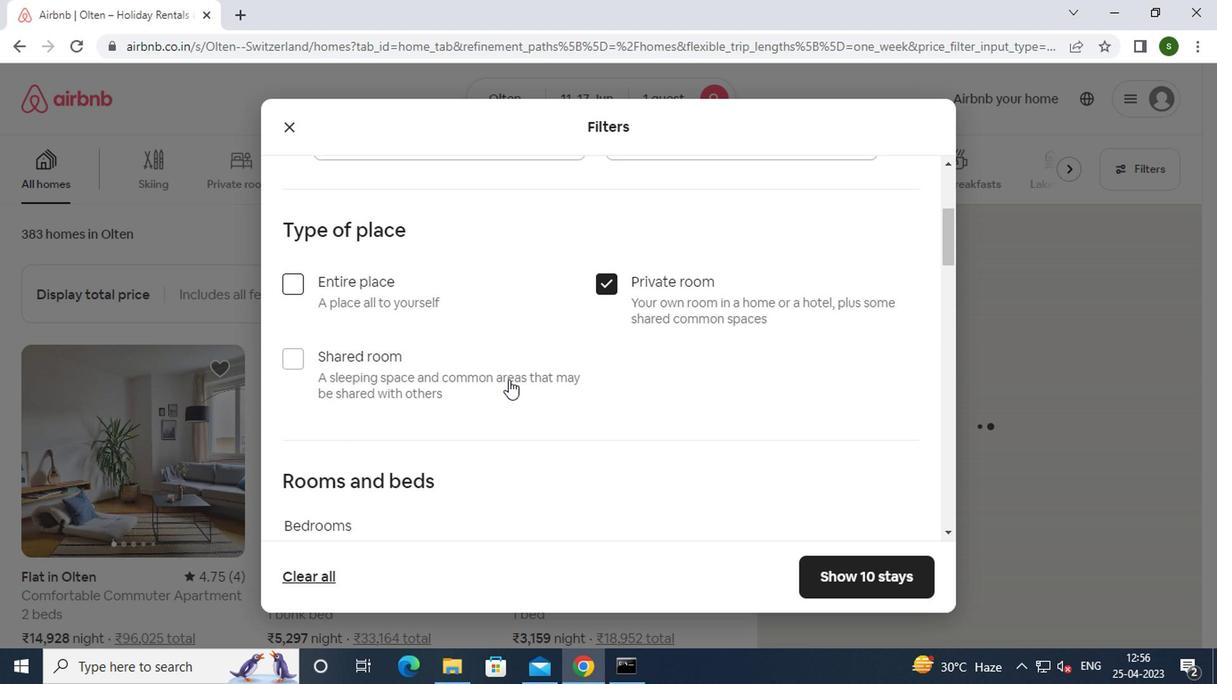 
Action: Mouse moved to (370, 380)
Screenshot: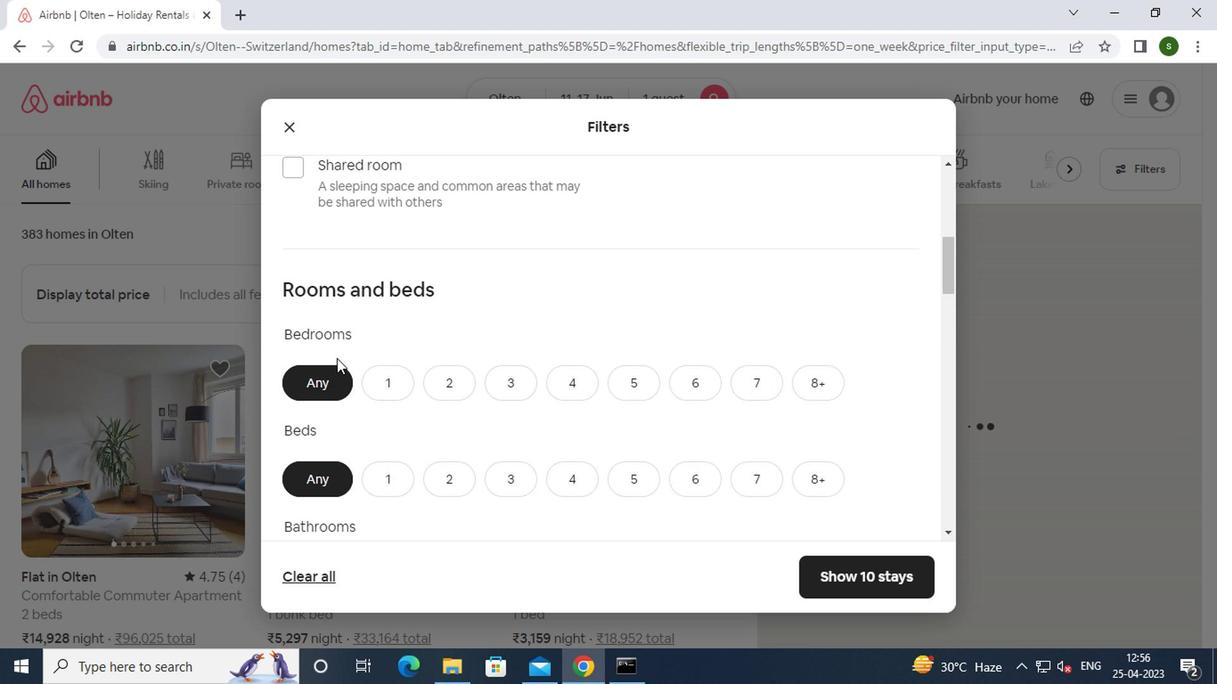 
Action: Mouse pressed left at (370, 380)
Screenshot: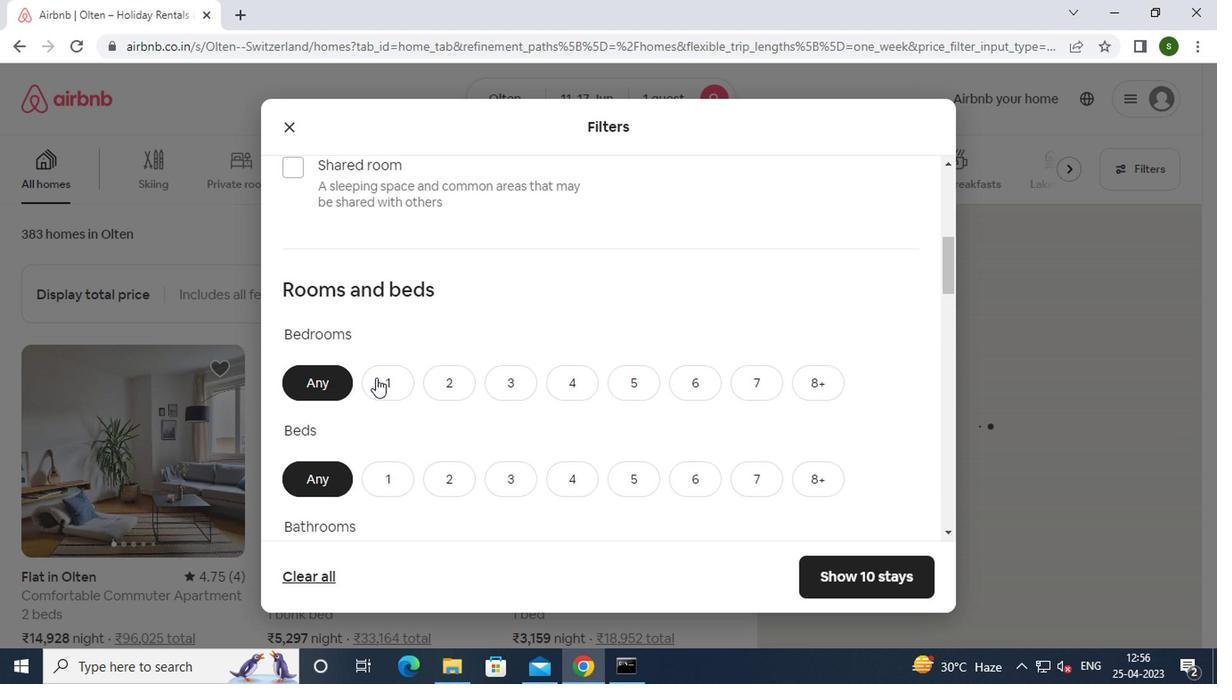
Action: Mouse moved to (370, 492)
Screenshot: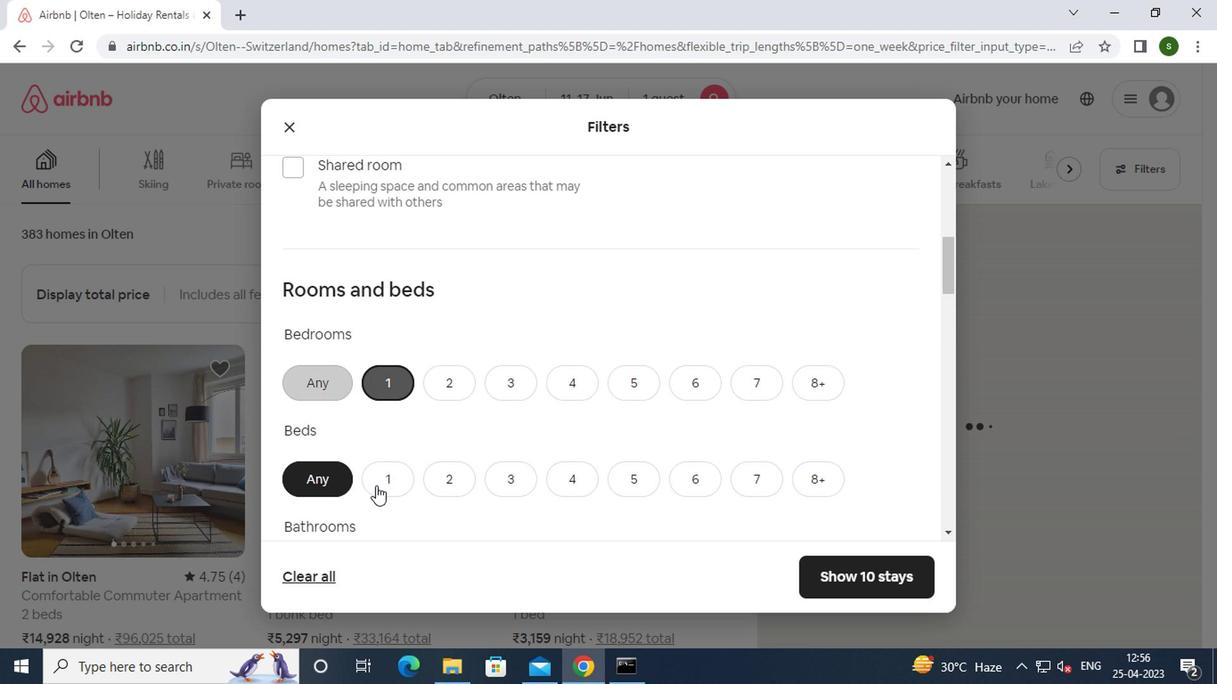 
Action: Mouse pressed left at (370, 492)
Screenshot: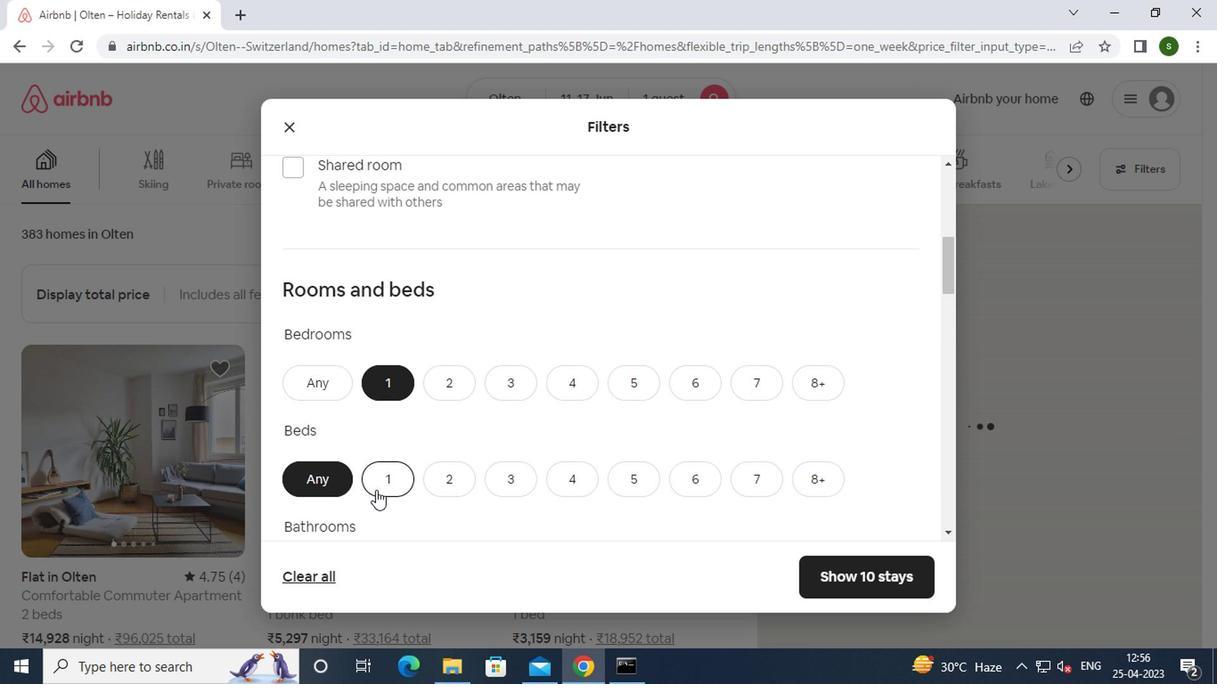
Action: Mouse moved to (420, 409)
Screenshot: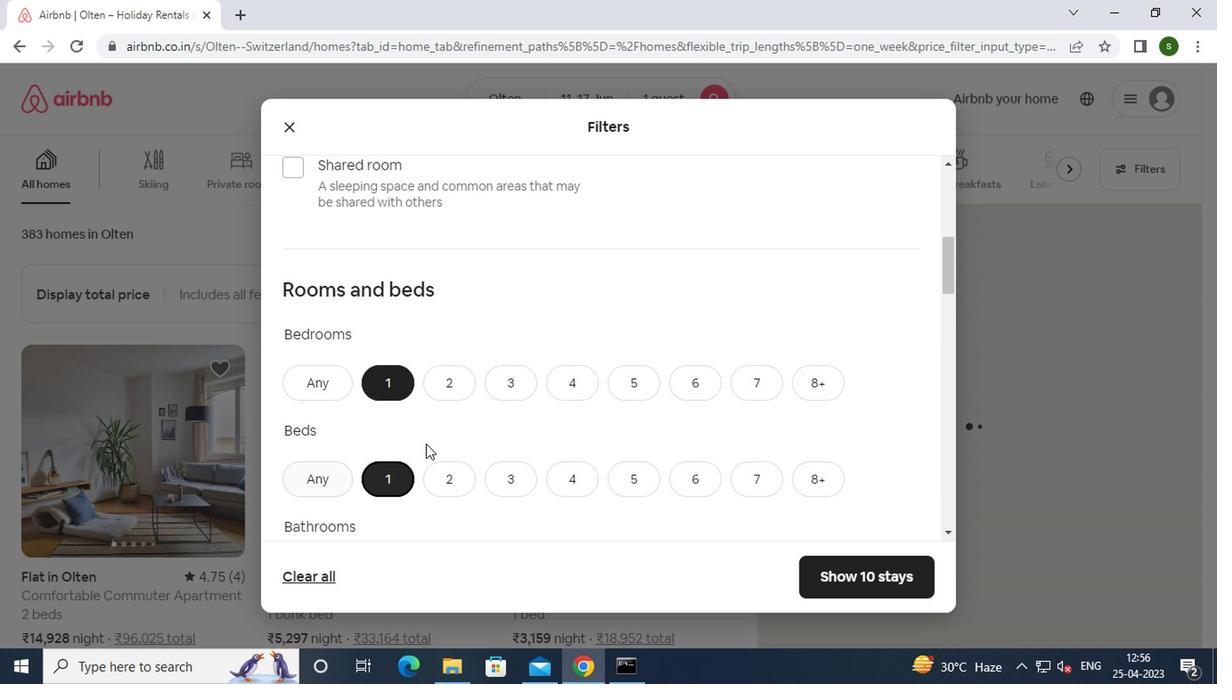 
Action: Mouse scrolled (420, 408) with delta (0, 0)
Screenshot: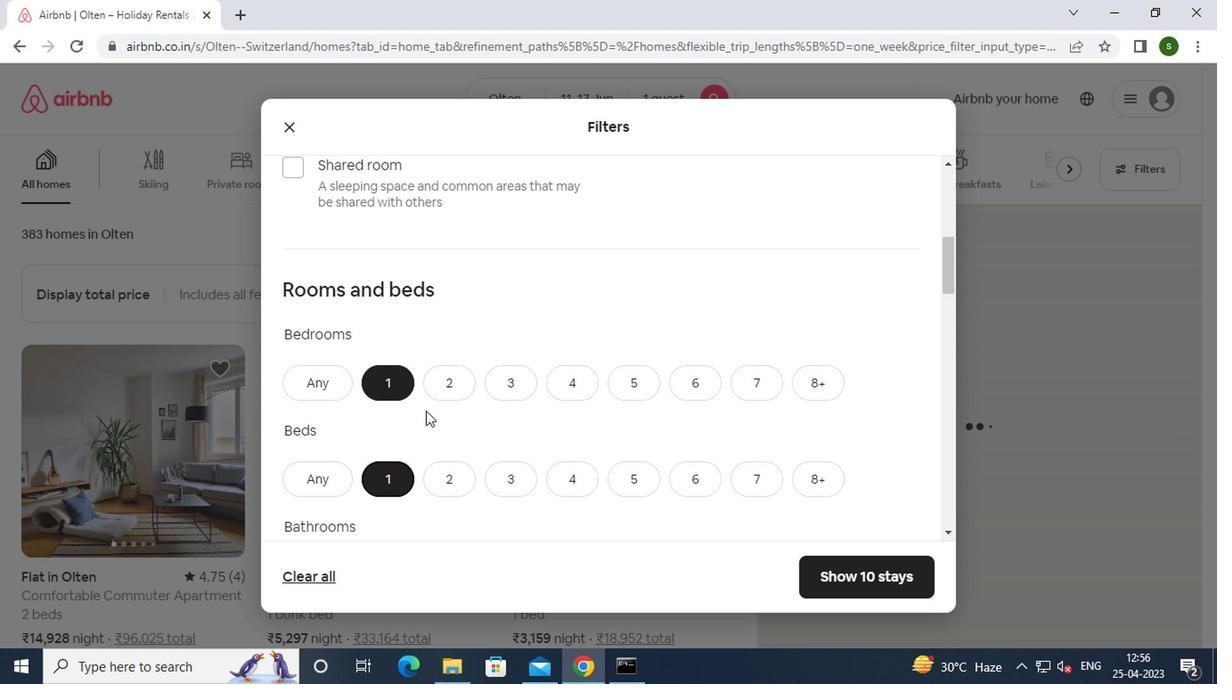 
Action: Mouse scrolled (420, 408) with delta (0, 0)
Screenshot: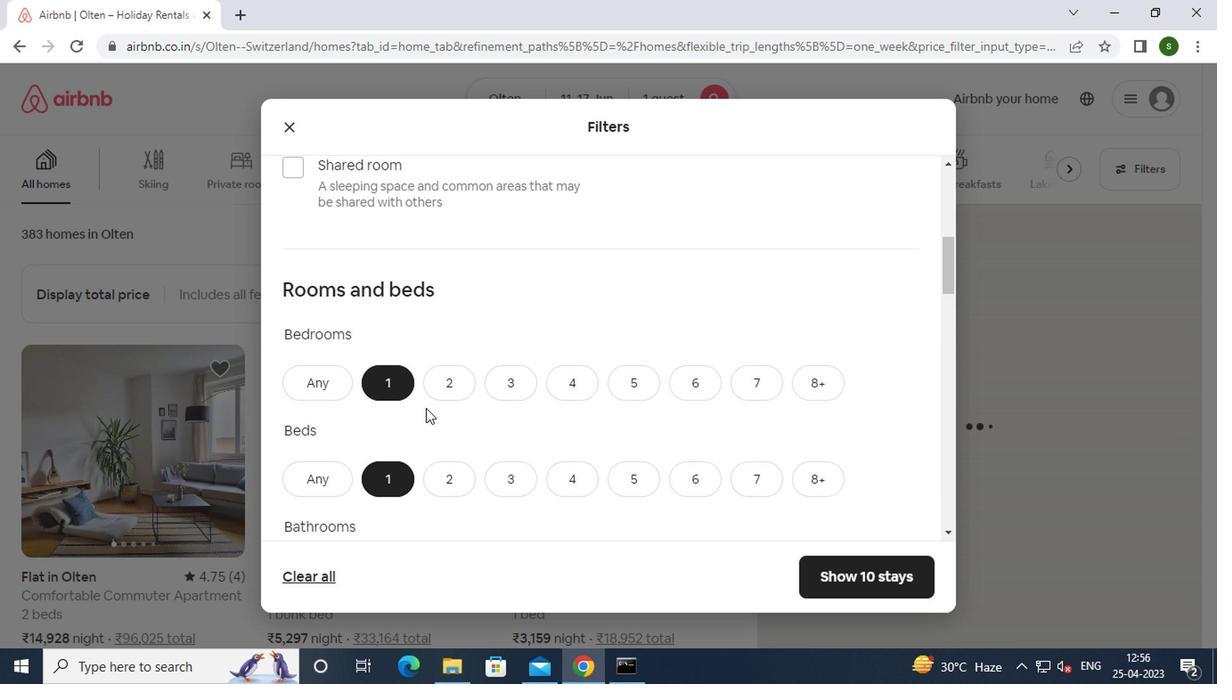 
Action: Mouse moved to (394, 400)
Screenshot: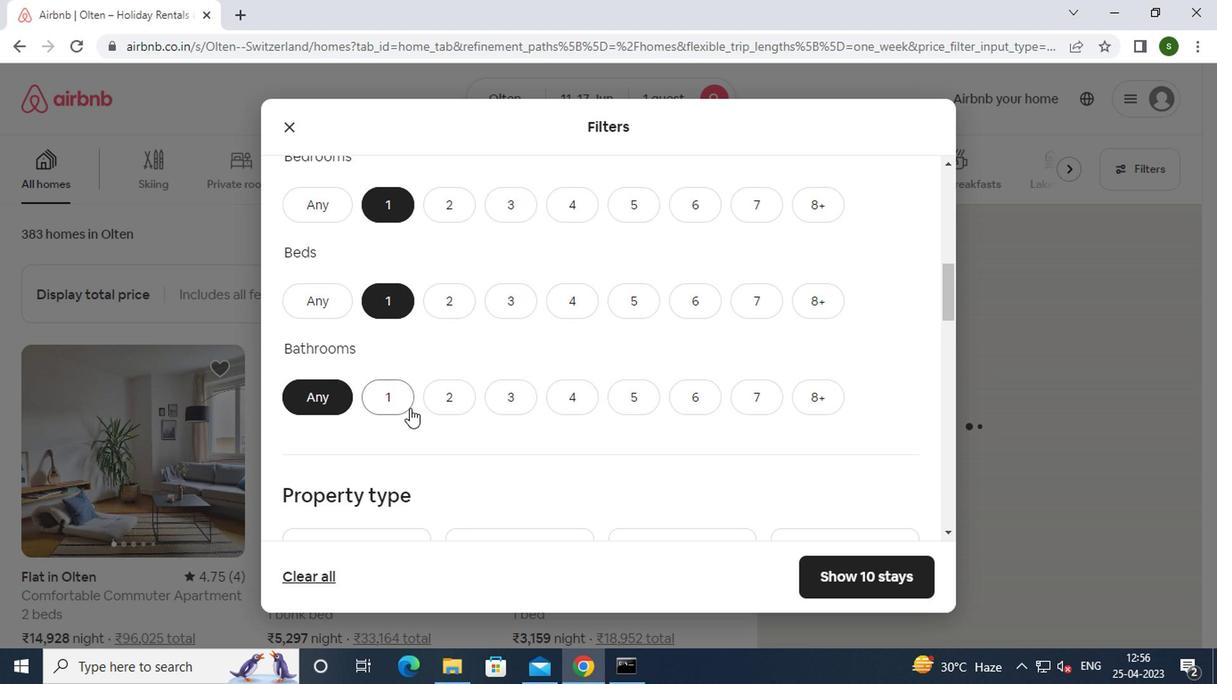 
Action: Mouse pressed left at (394, 400)
Screenshot: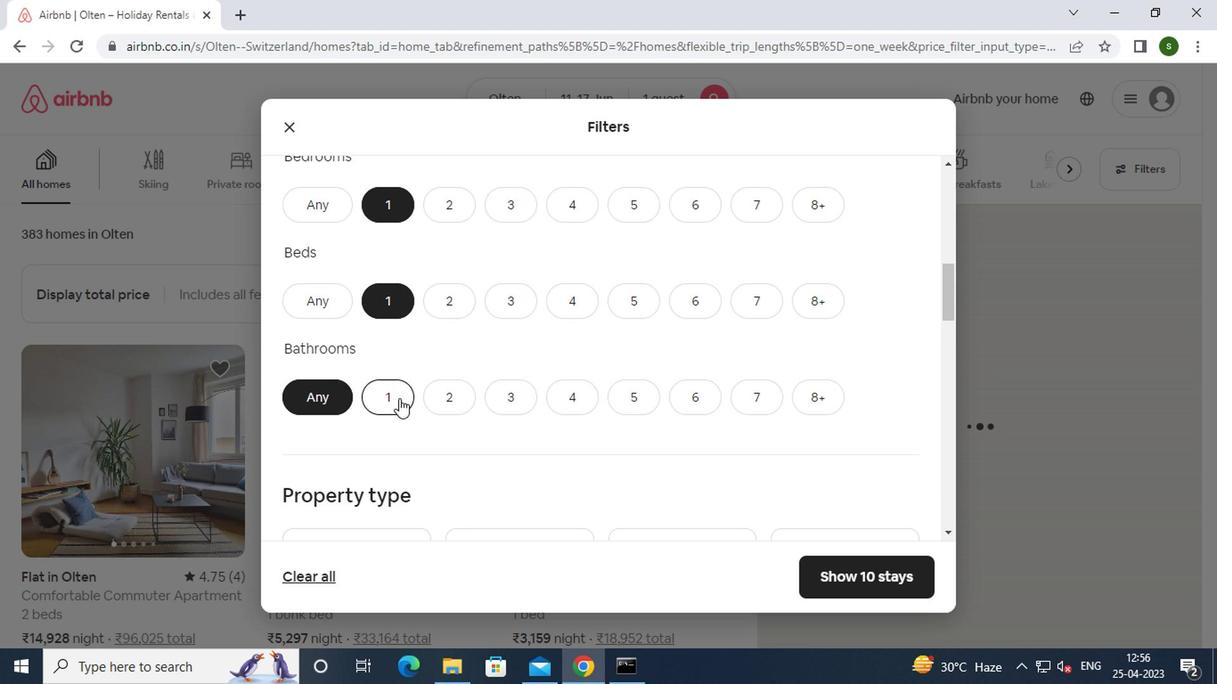 
Action: Mouse moved to (473, 382)
Screenshot: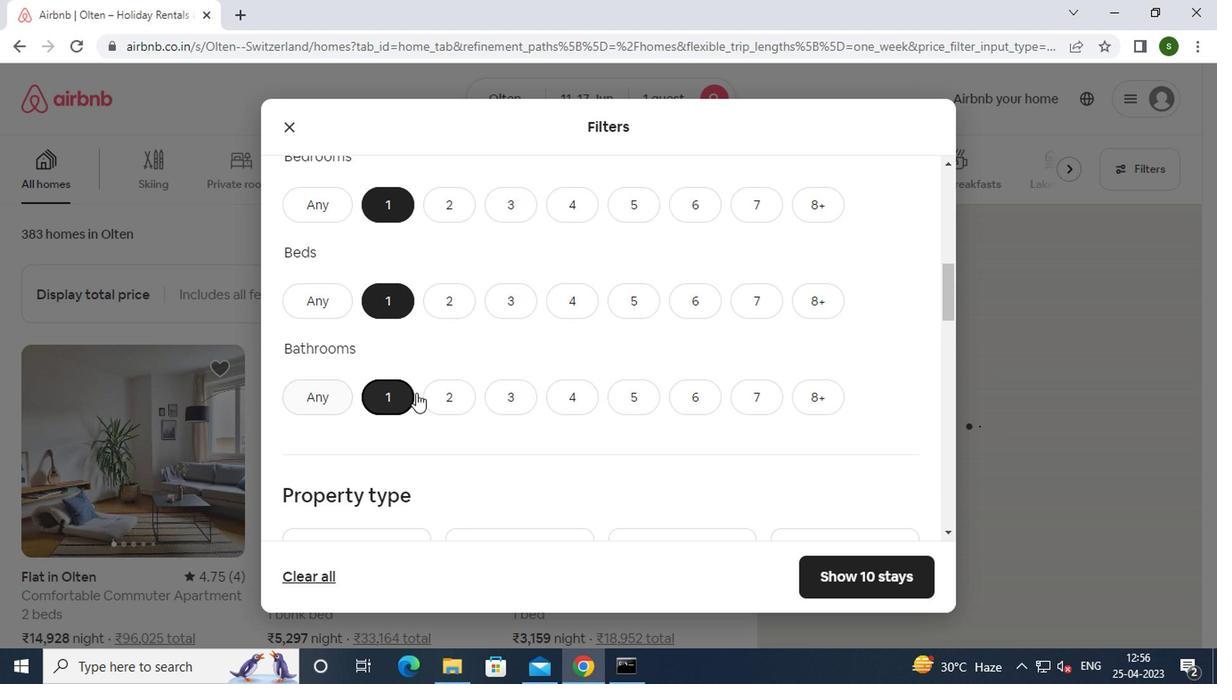 
Action: Mouse scrolled (473, 381) with delta (0, -1)
Screenshot: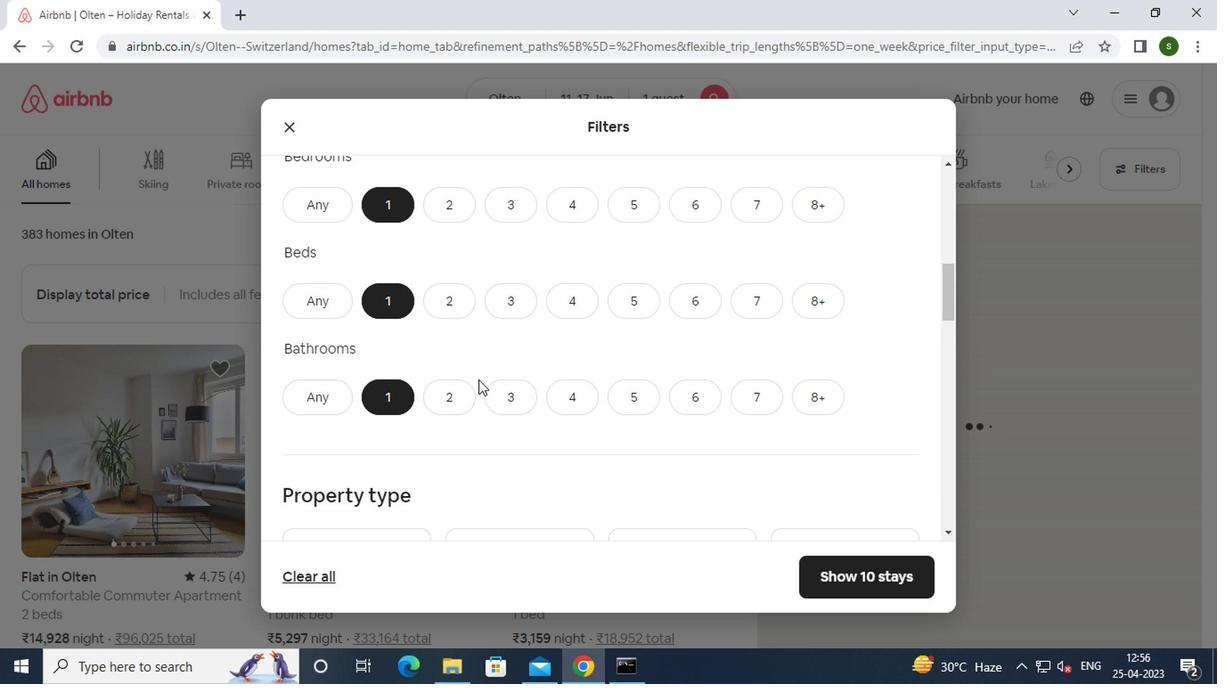 
Action: Mouse scrolled (473, 381) with delta (0, -1)
Screenshot: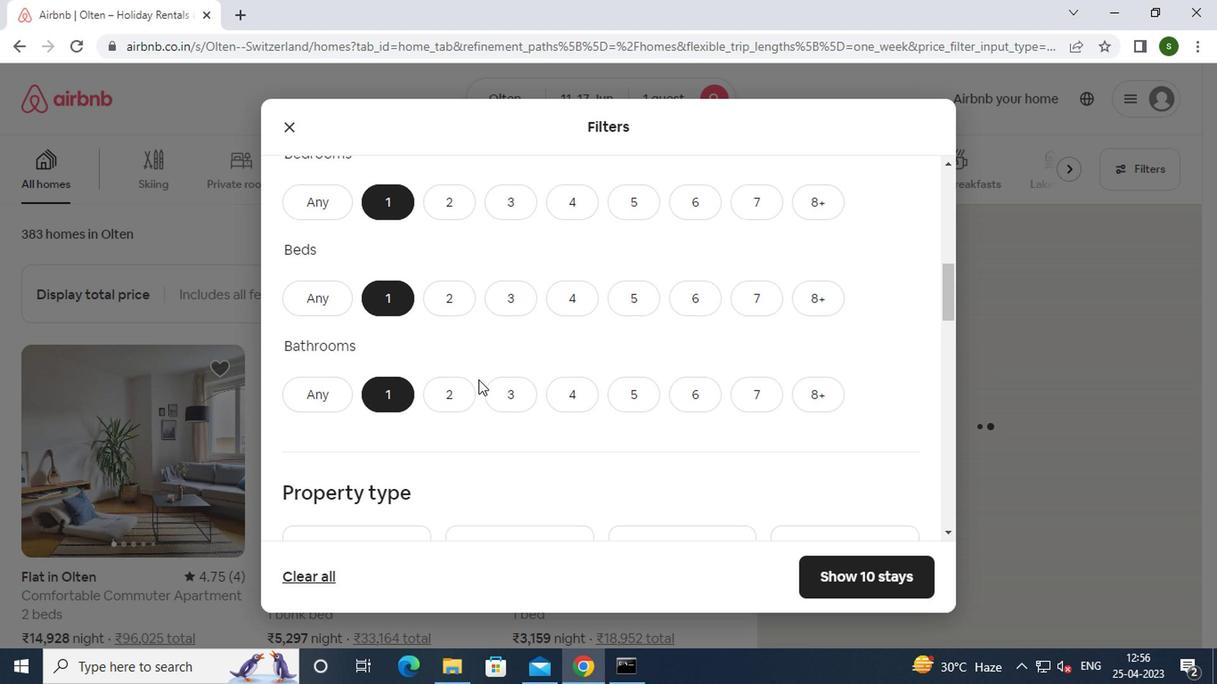 
Action: Mouse scrolled (473, 381) with delta (0, -1)
Screenshot: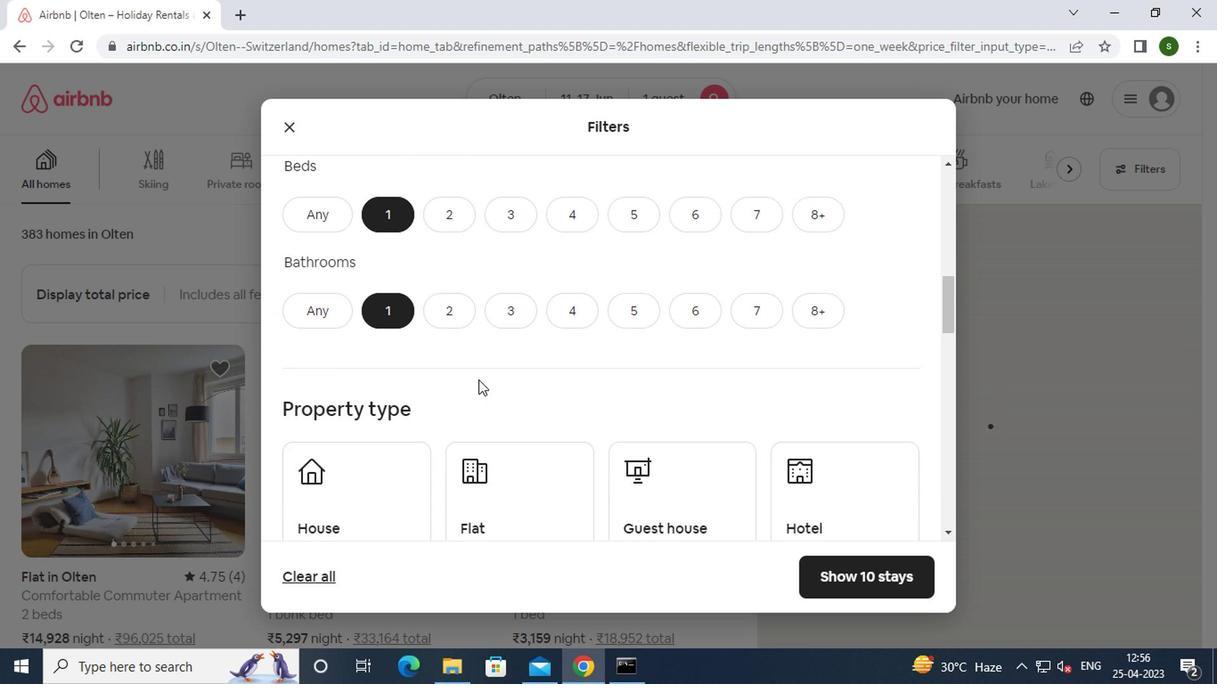 
Action: Mouse moved to (363, 339)
Screenshot: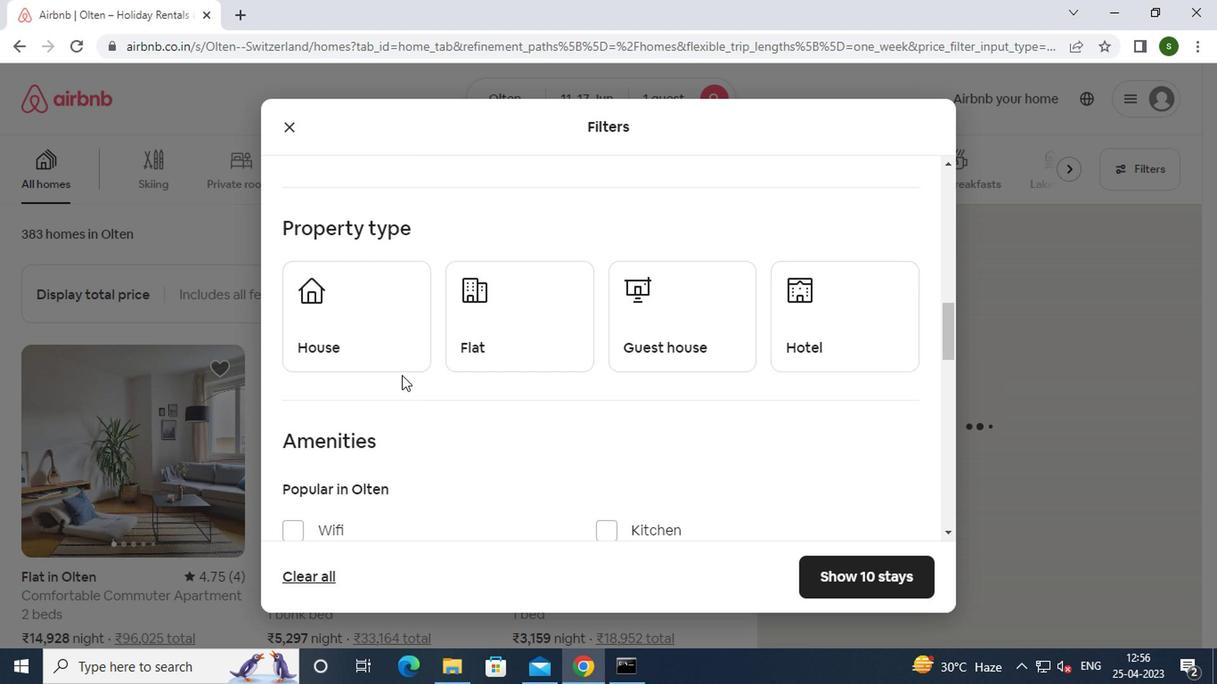 
Action: Mouse pressed left at (363, 339)
Screenshot: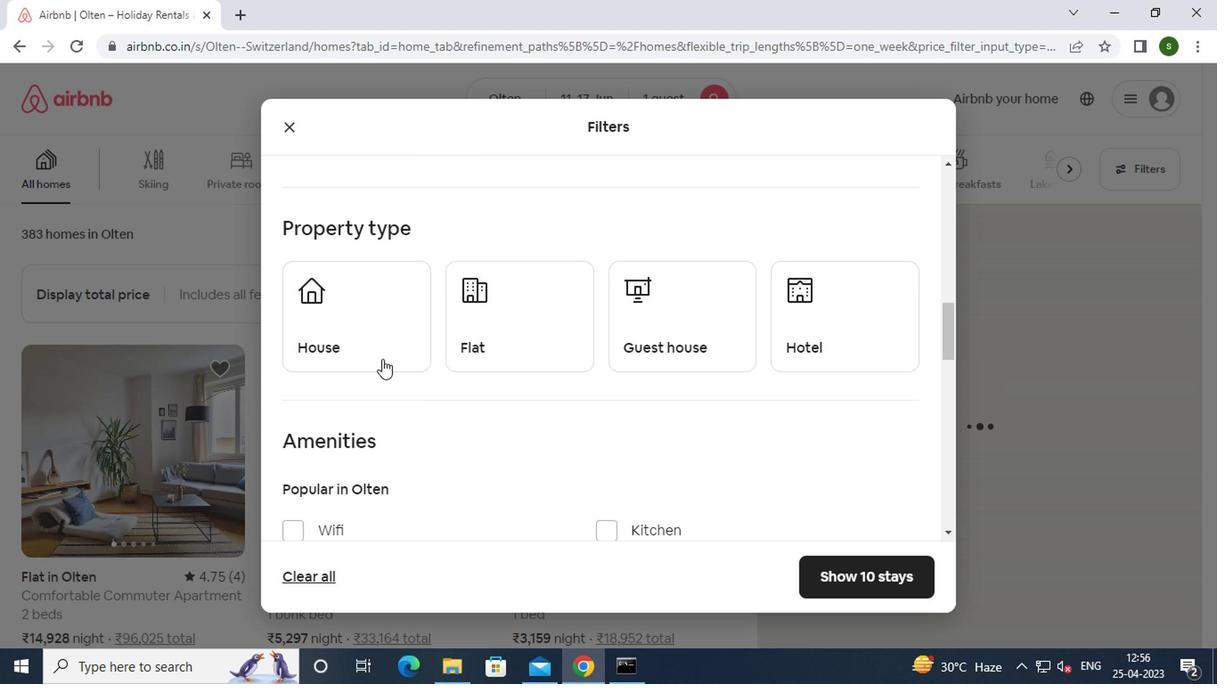 
Action: Mouse moved to (495, 339)
Screenshot: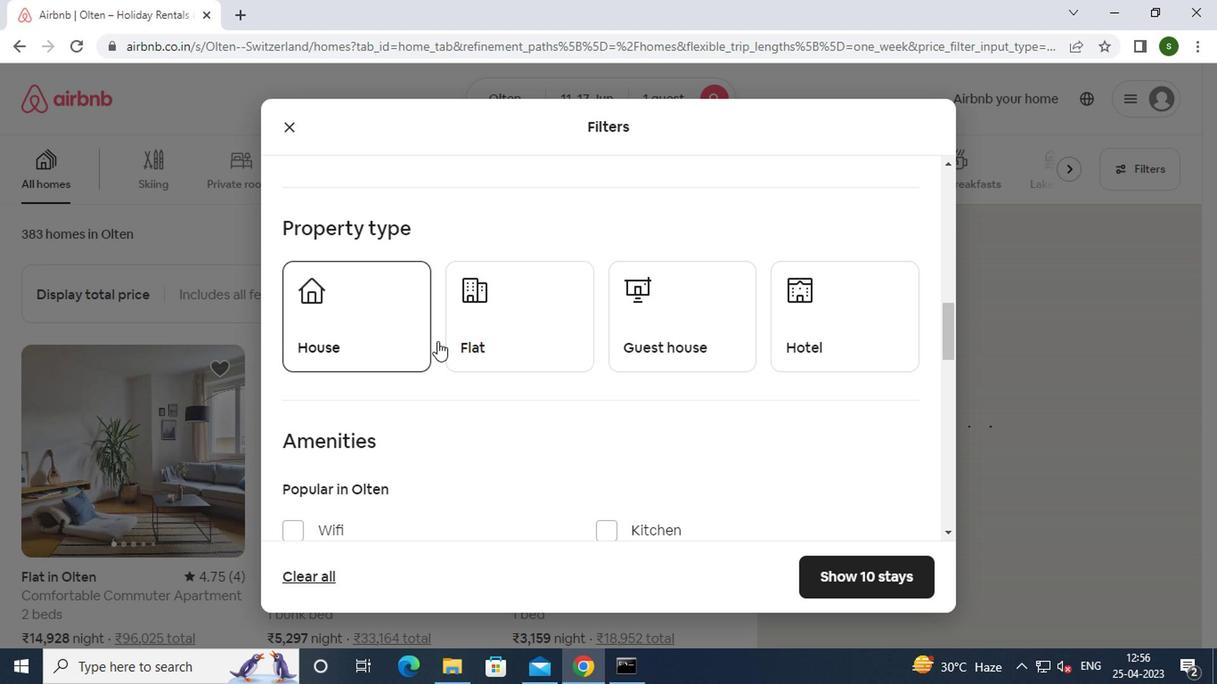
Action: Mouse pressed left at (495, 339)
Screenshot: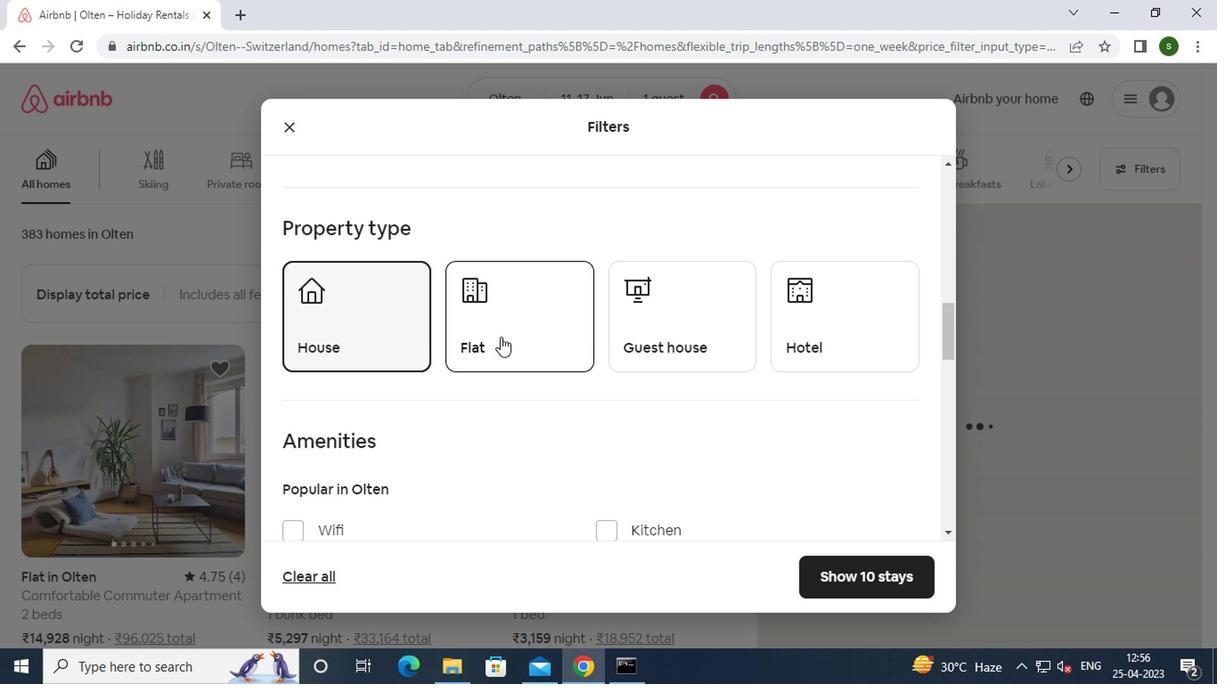 
Action: Mouse moved to (711, 341)
Screenshot: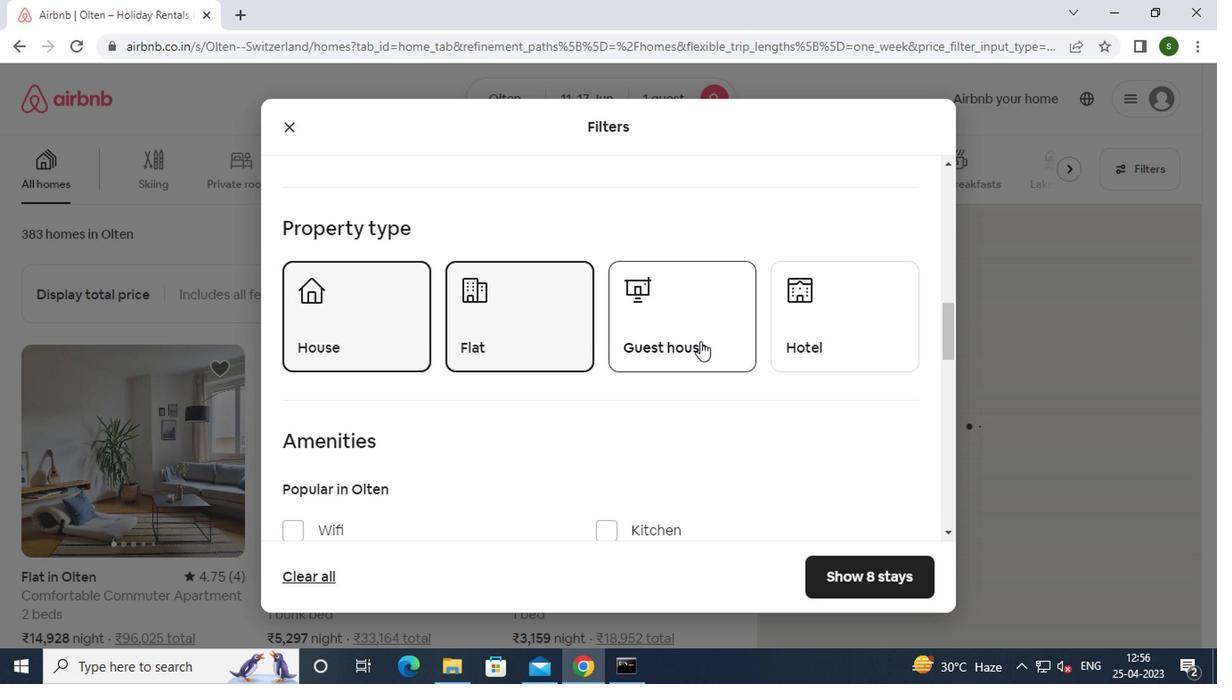 
Action: Mouse pressed left at (711, 341)
Screenshot: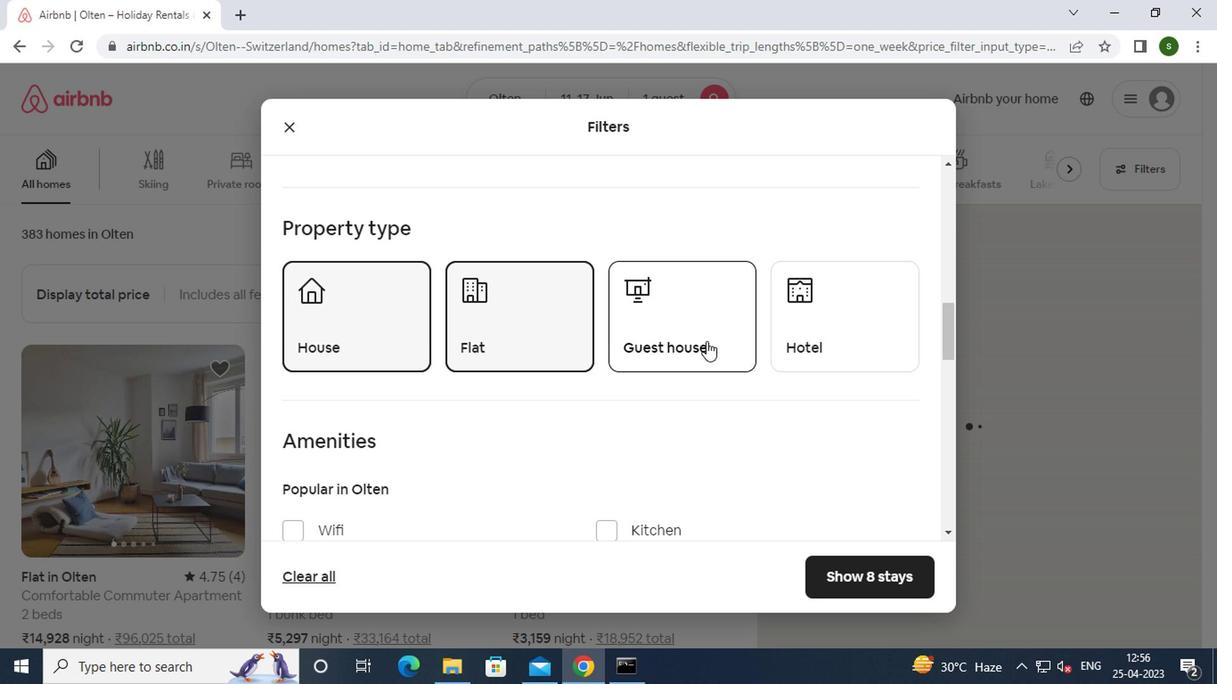 
Action: Mouse moved to (808, 308)
Screenshot: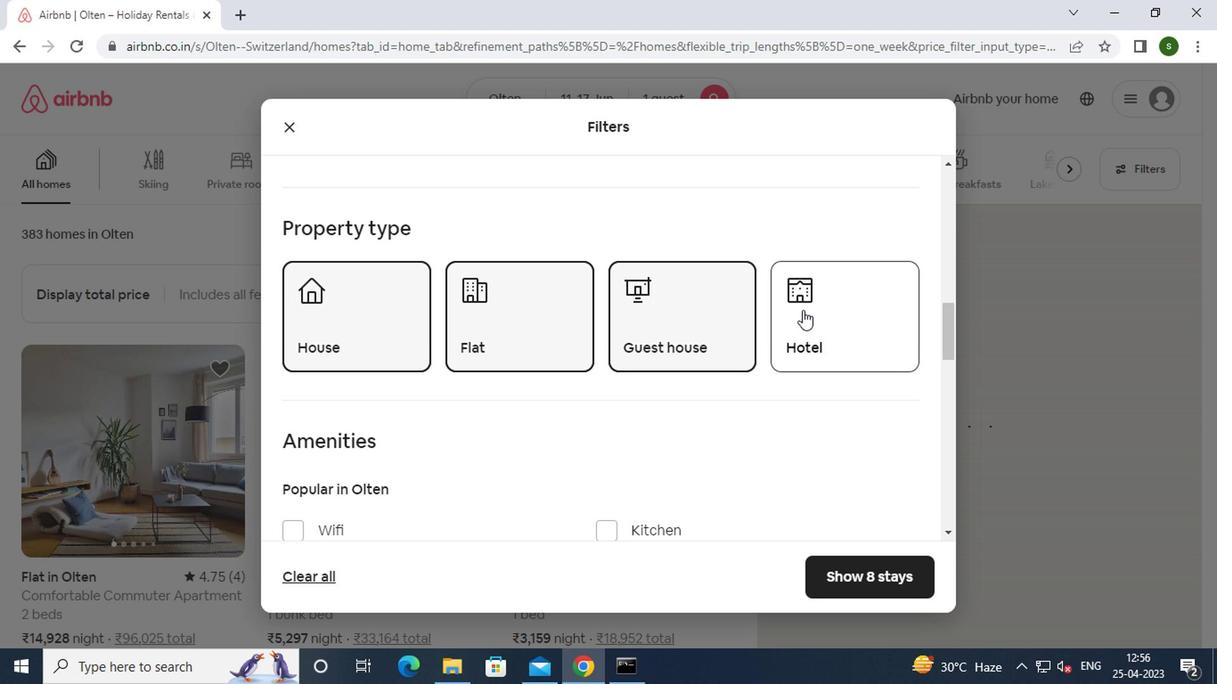
Action: Mouse pressed left at (808, 308)
Screenshot: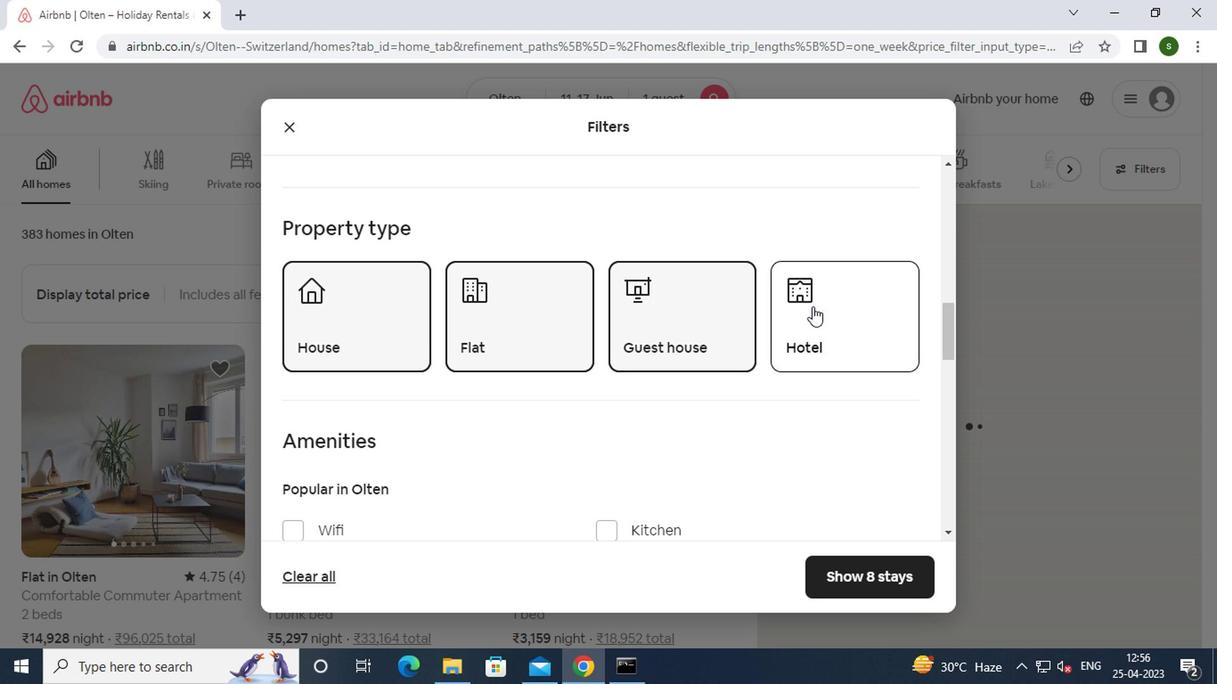 
Action: Mouse moved to (647, 329)
Screenshot: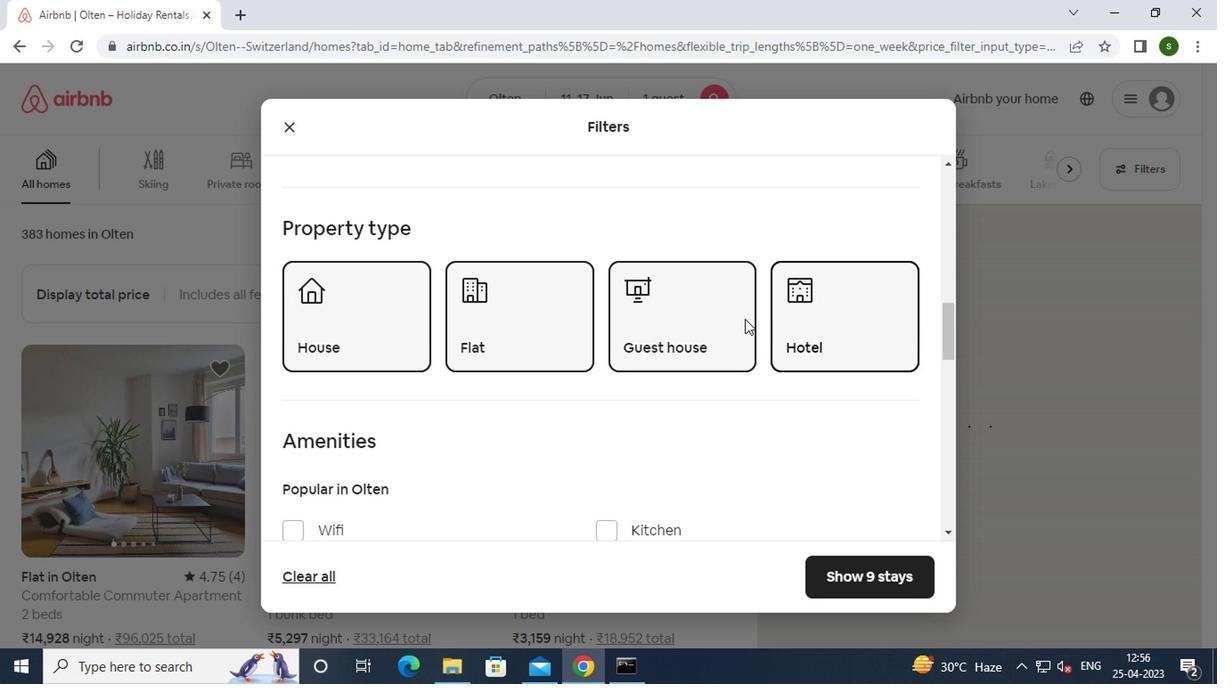 
Action: Mouse scrolled (647, 328) with delta (0, -1)
Screenshot: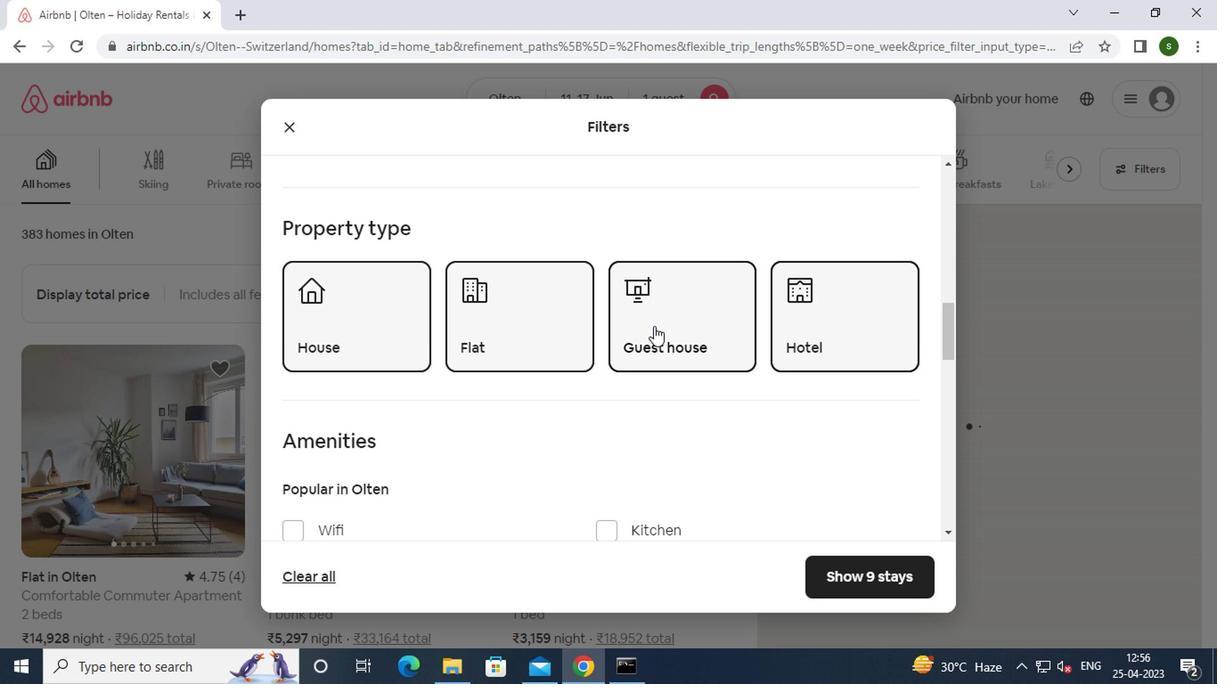 
Action: Mouse scrolled (647, 328) with delta (0, -1)
Screenshot: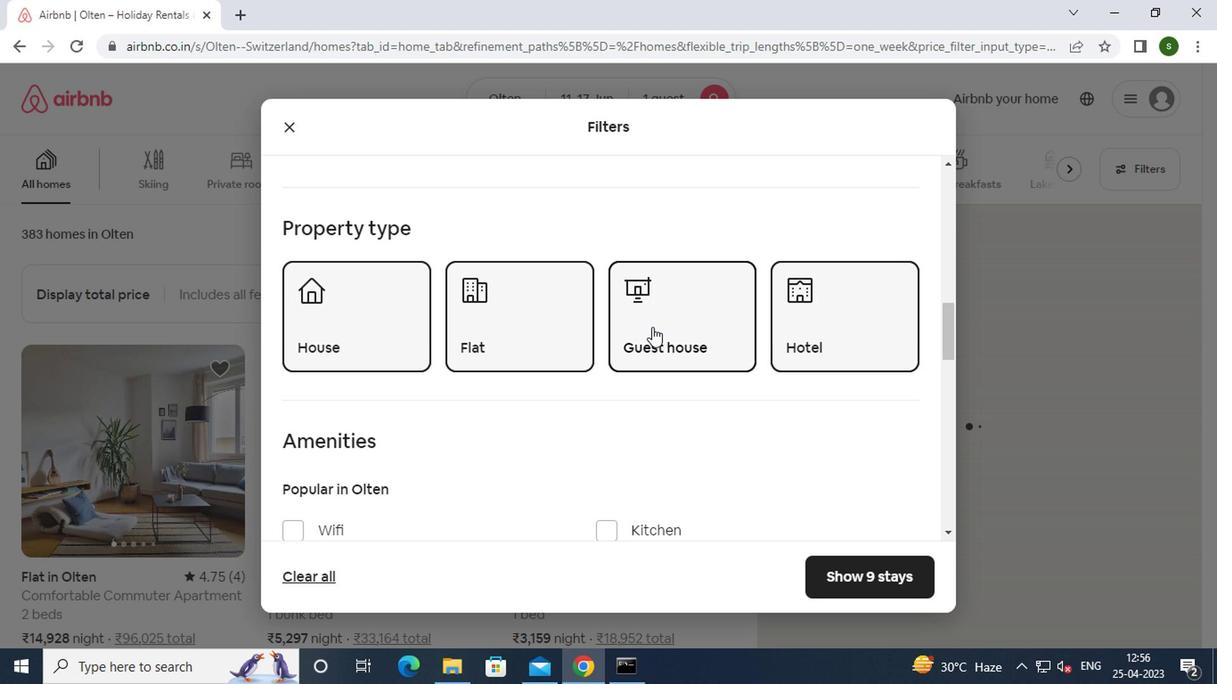 
Action: Mouse scrolled (647, 328) with delta (0, -1)
Screenshot: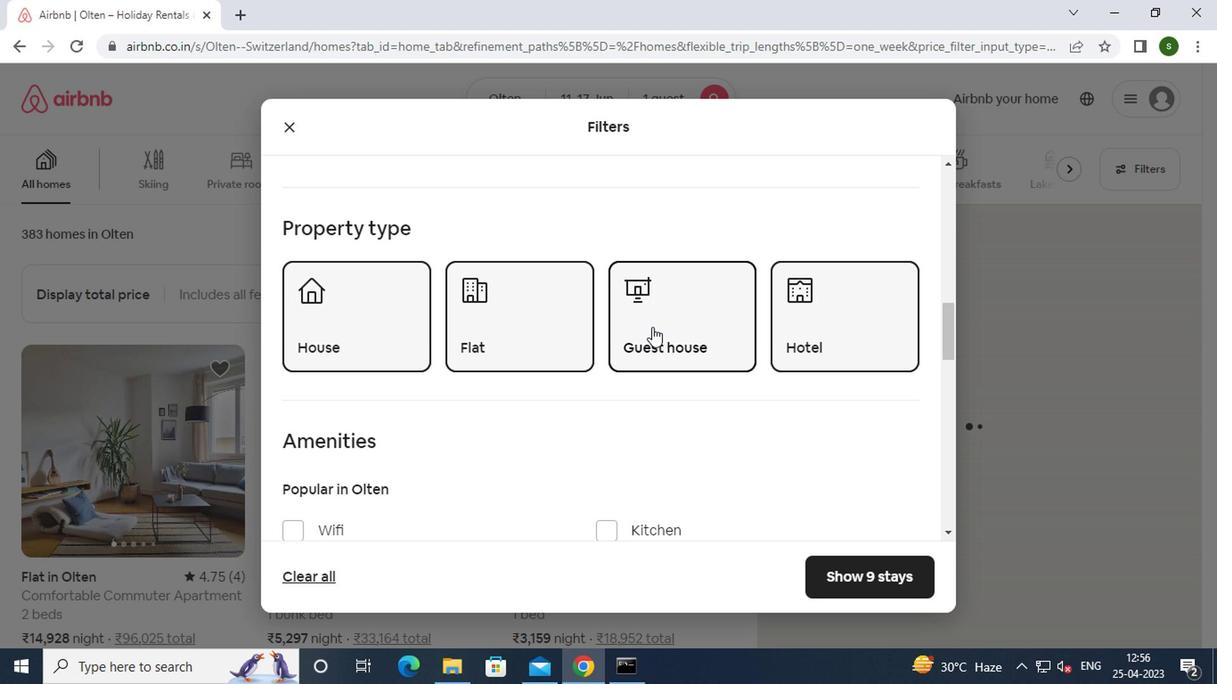 
Action: Mouse scrolled (647, 328) with delta (0, -1)
Screenshot: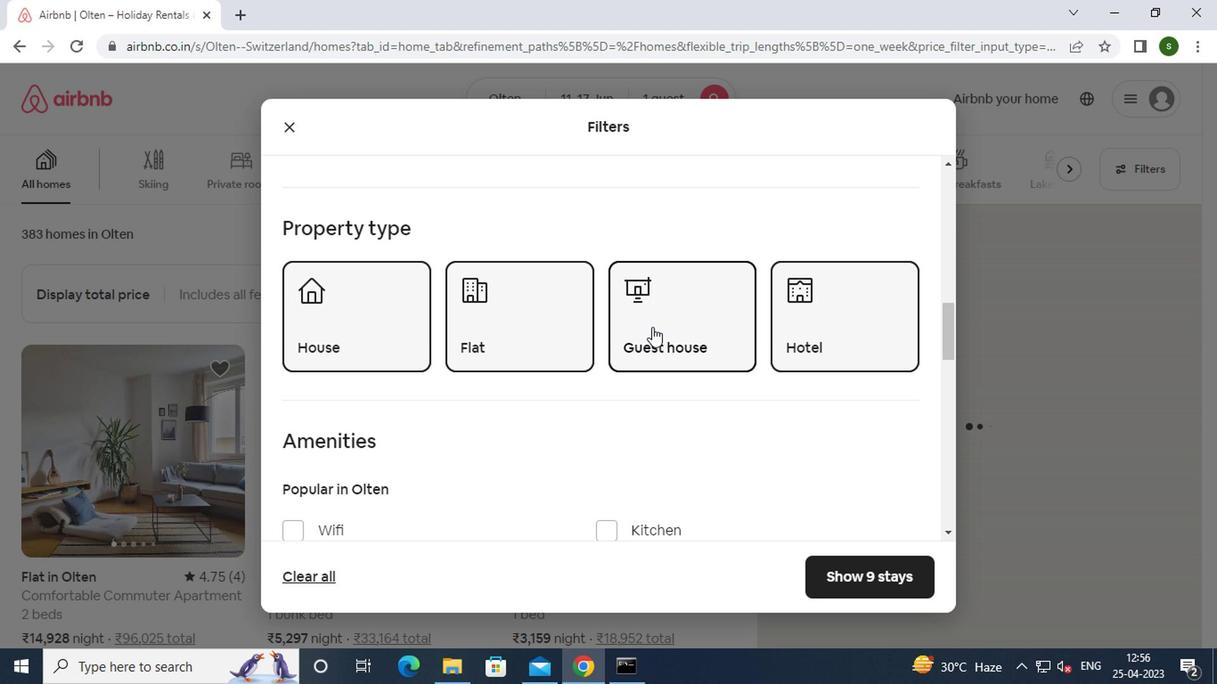 
Action: Mouse moved to (862, 496)
Screenshot: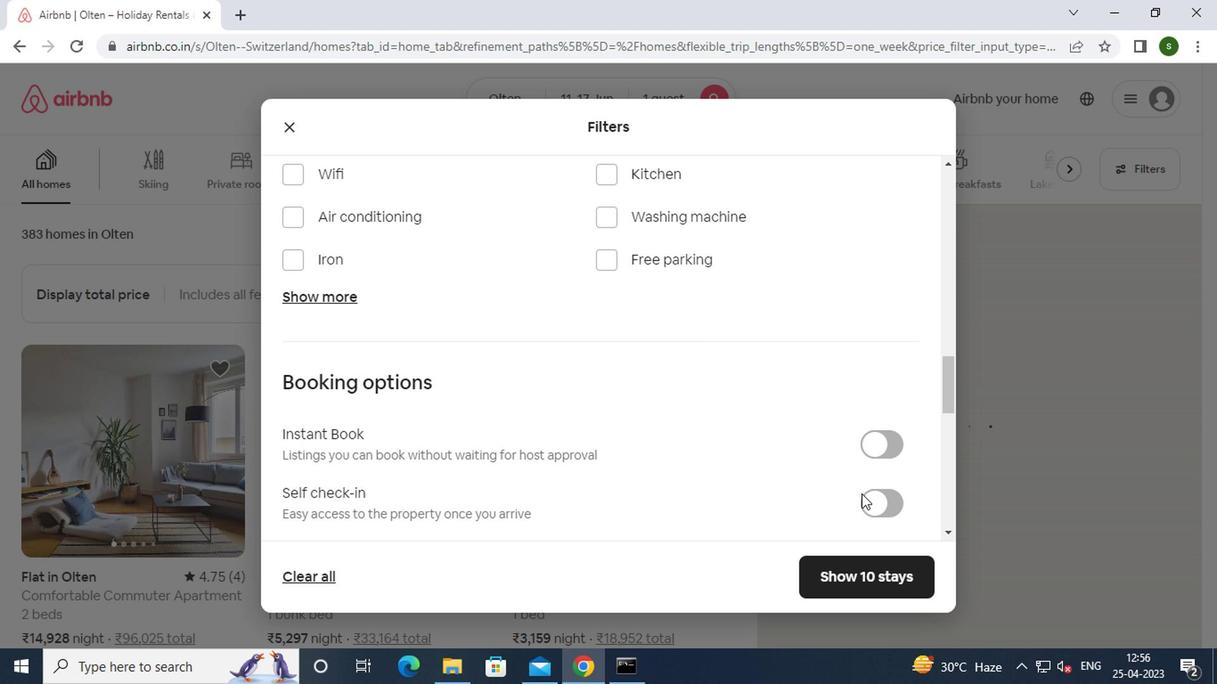 
Action: Mouse pressed left at (862, 496)
Screenshot: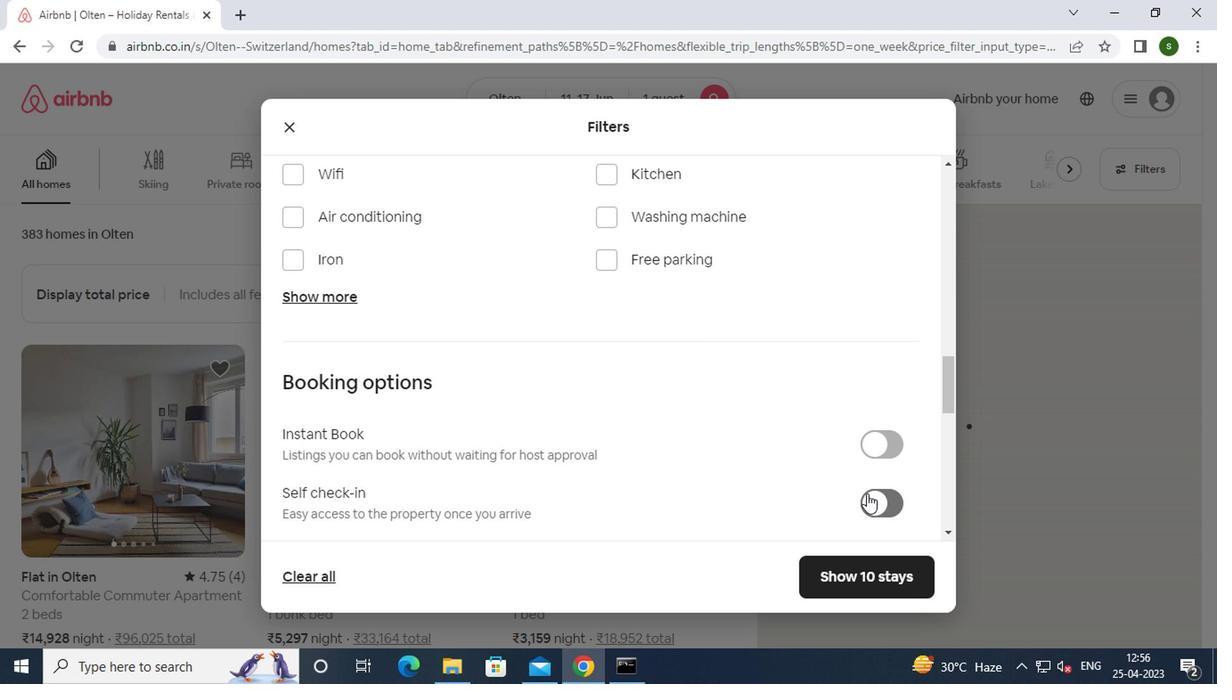 
Action: Mouse moved to (703, 409)
Screenshot: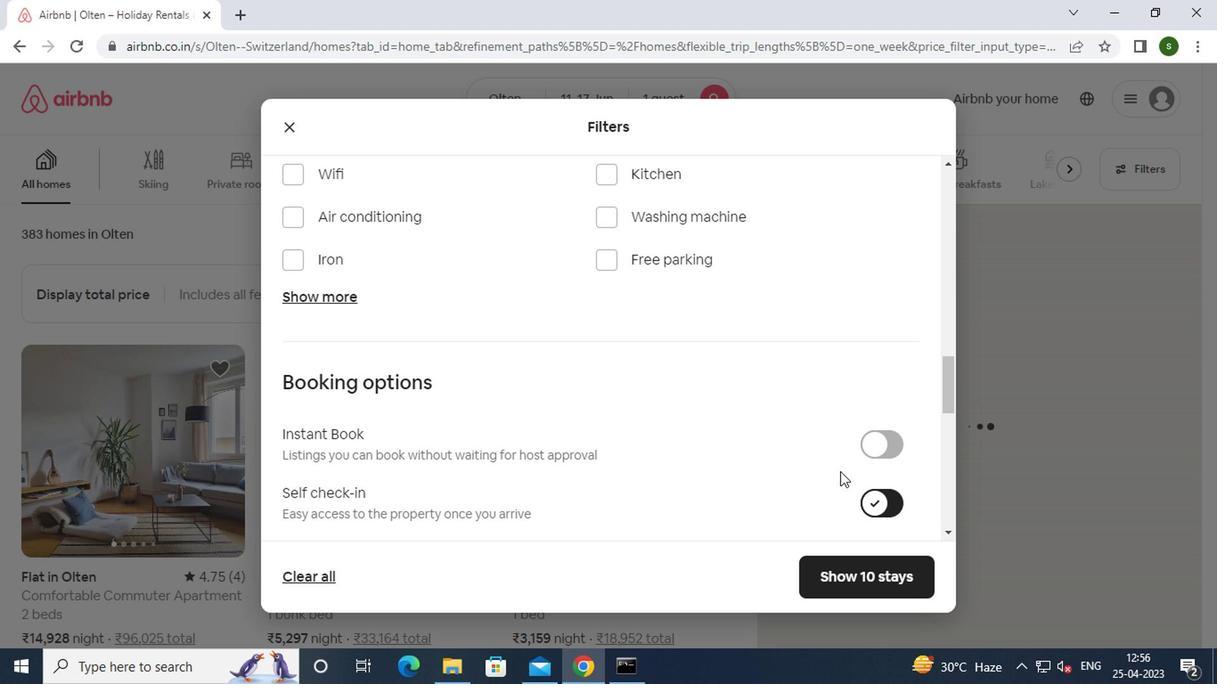
Action: Mouse scrolled (703, 408) with delta (0, 0)
Screenshot: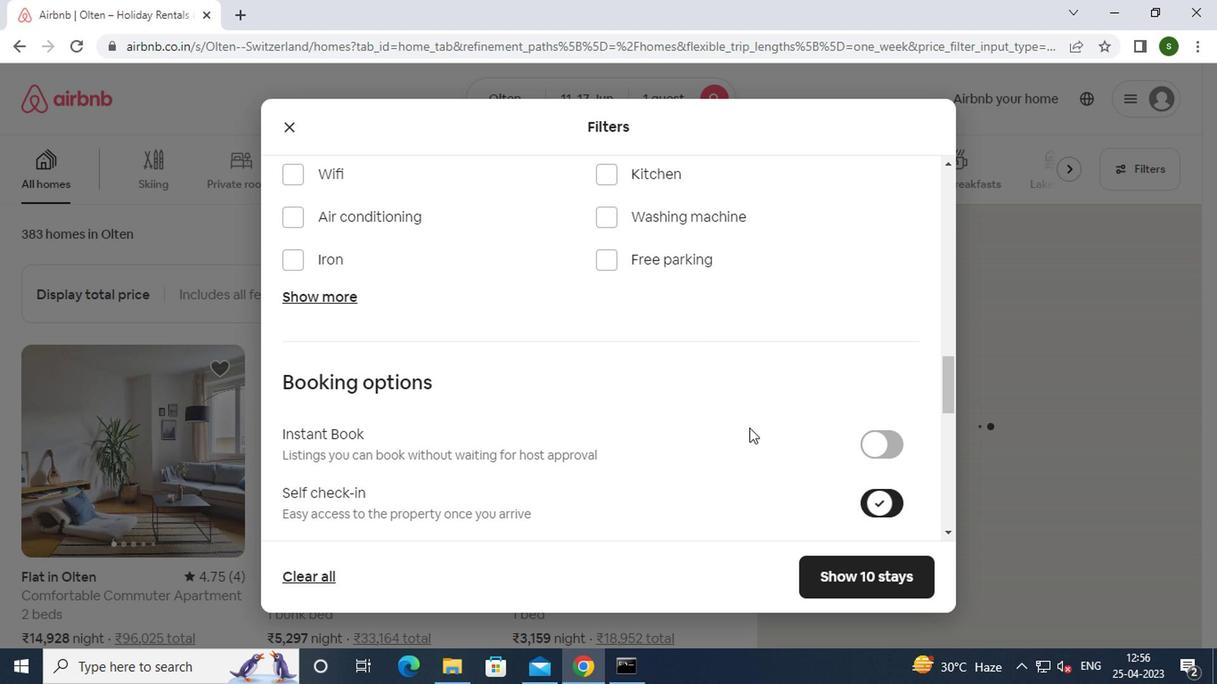 
Action: Mouse scrolled (703, 408) with delta (0, 0)
Screenshot: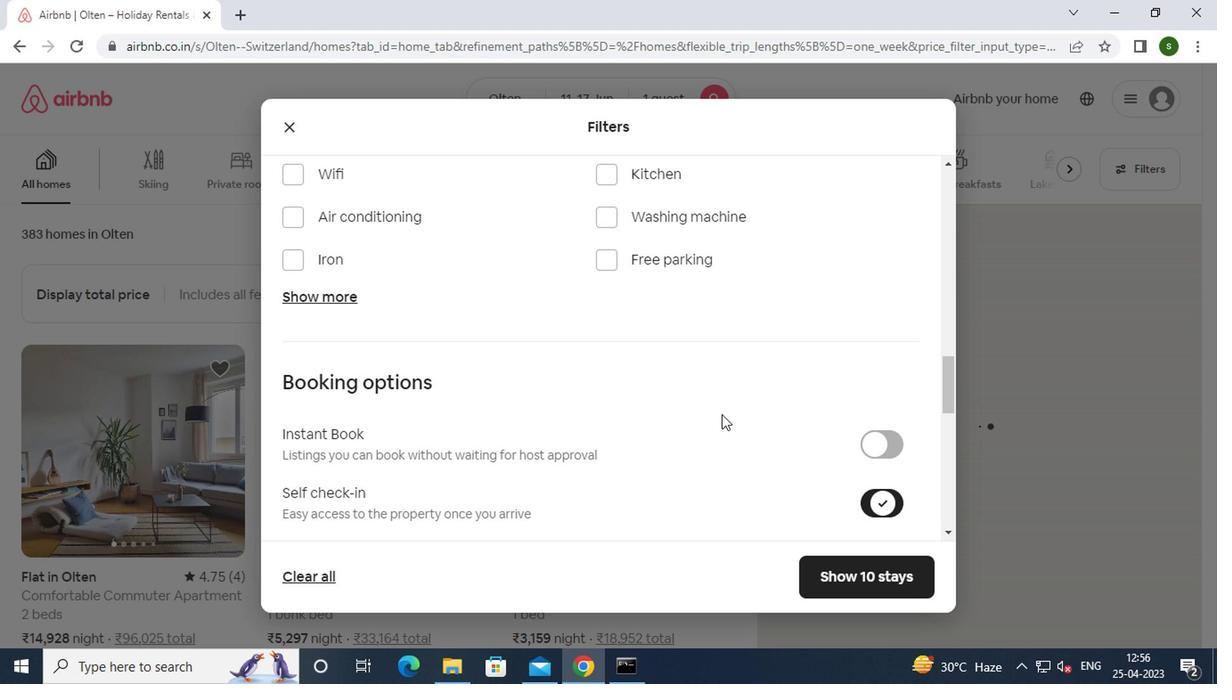 
Action: Mouse scrolled (703, 408) with delta (0, 0)
Screenshot: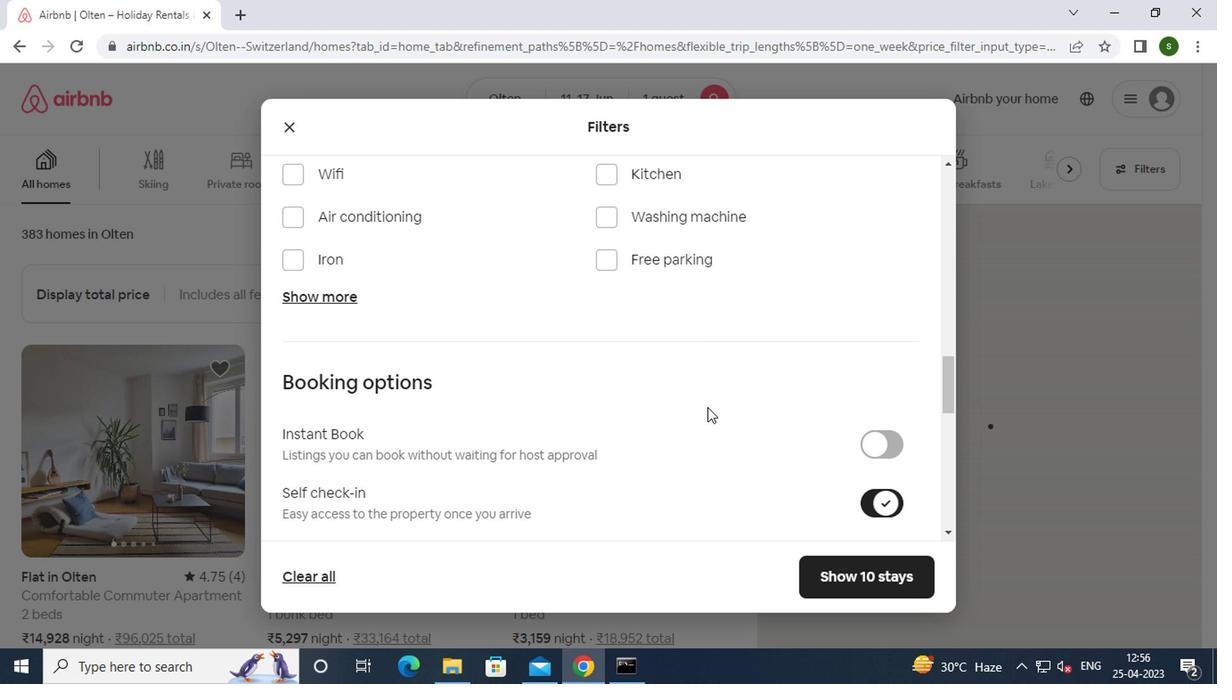 
Action: Mouse scrolled (703, 408) with delta (0, 0)
Screenshot: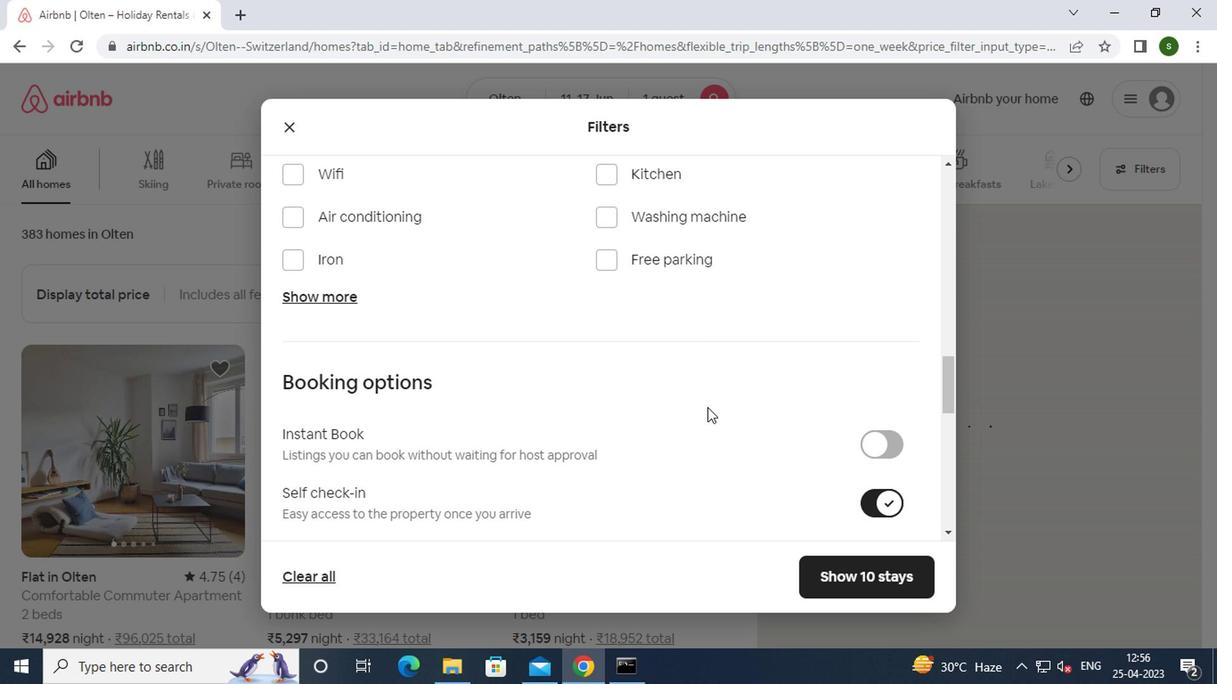 
Action: Mouse scrolled (703, 408) with delta (0, 0)
Screenshot: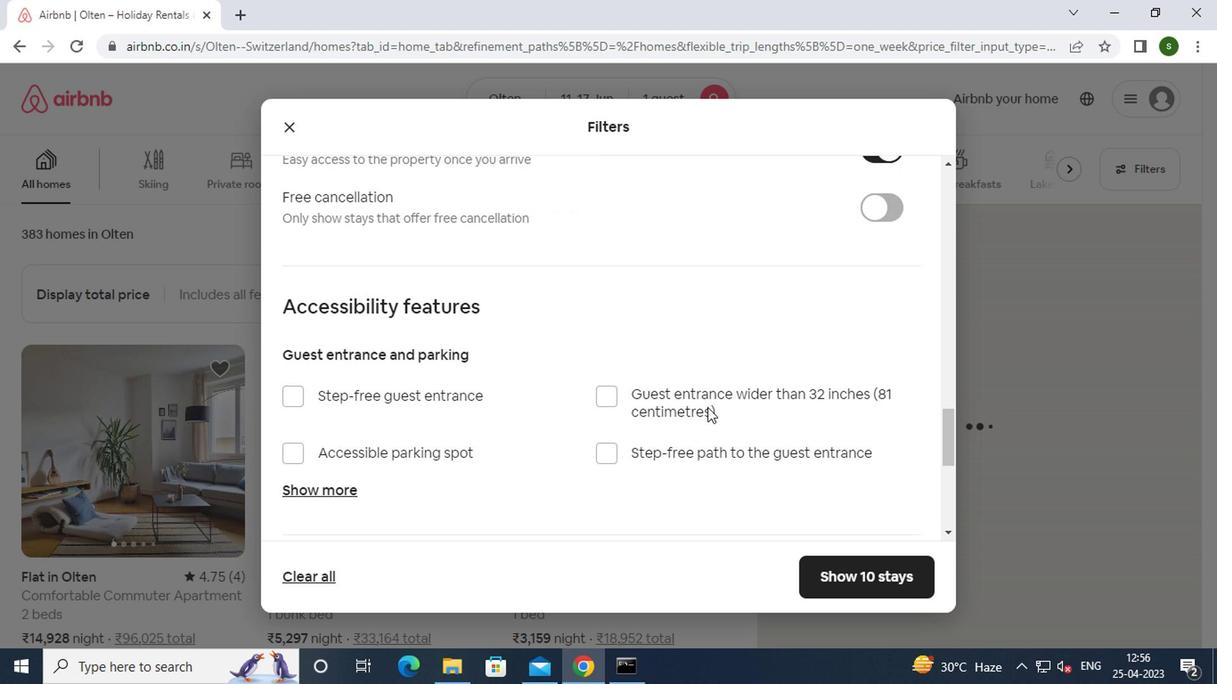 
Action: Mouse scrolled (703, 408) with delta (0, 0)
Screenshot: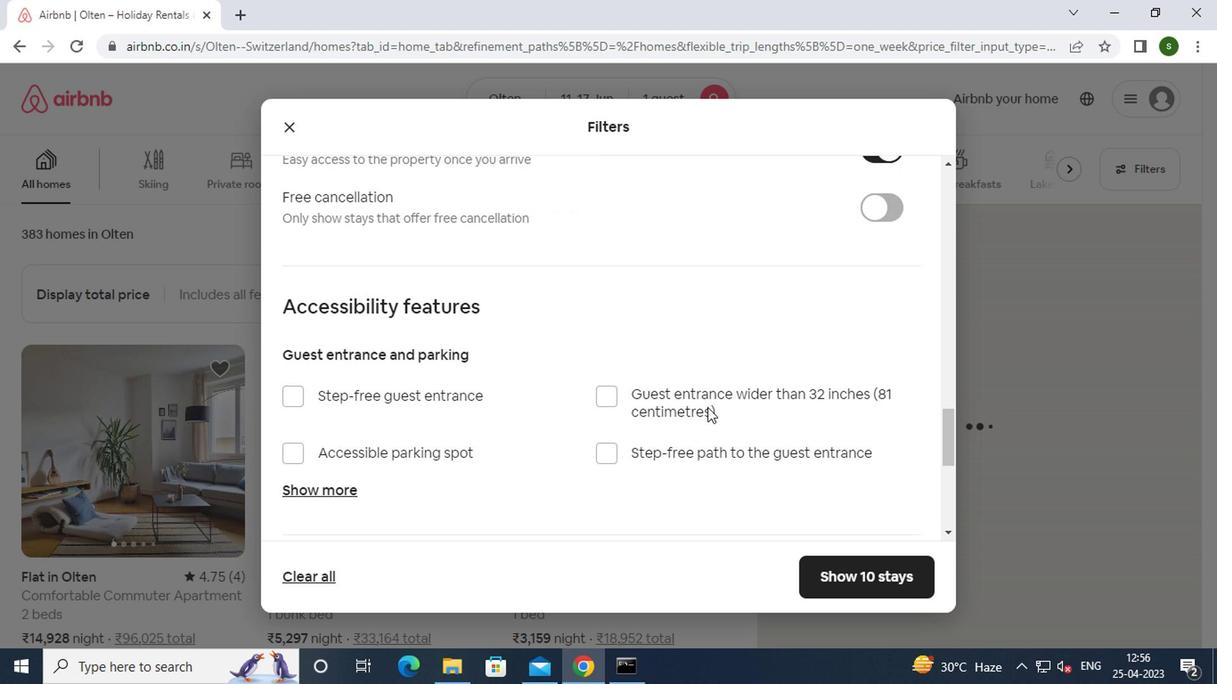 
Action: Mouse scrolled (703, 408) with delta (0, 0)
Screenshot: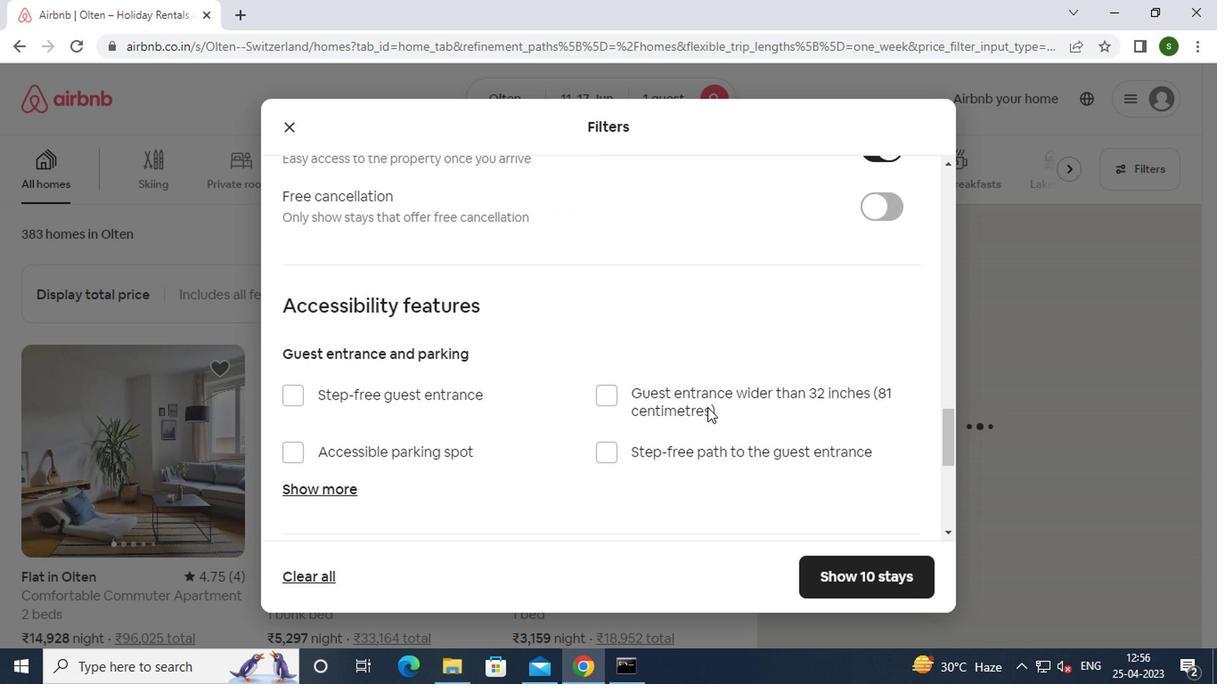
Action: Mouse scrolled (703, 408) with delta (0, 0)
Screenshot: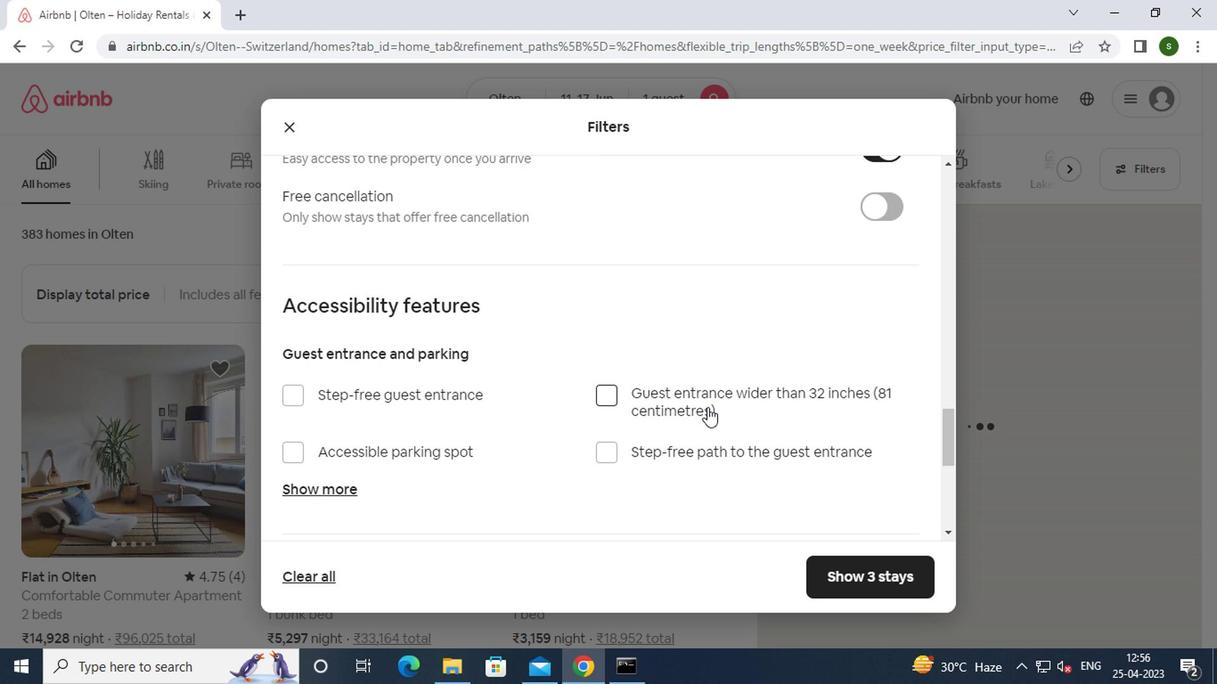 
Action: Mouse moved to (309, 466)
Screenshot: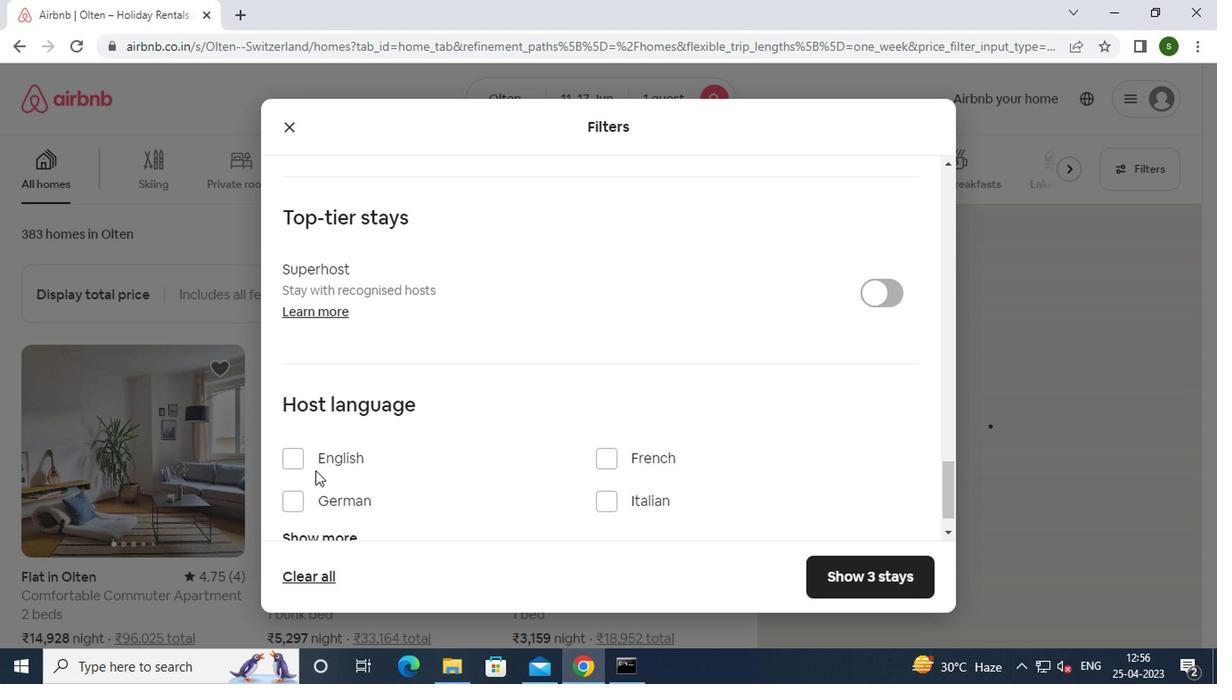 
Action: Mouse pressed left at (309, 466)
Screenshot: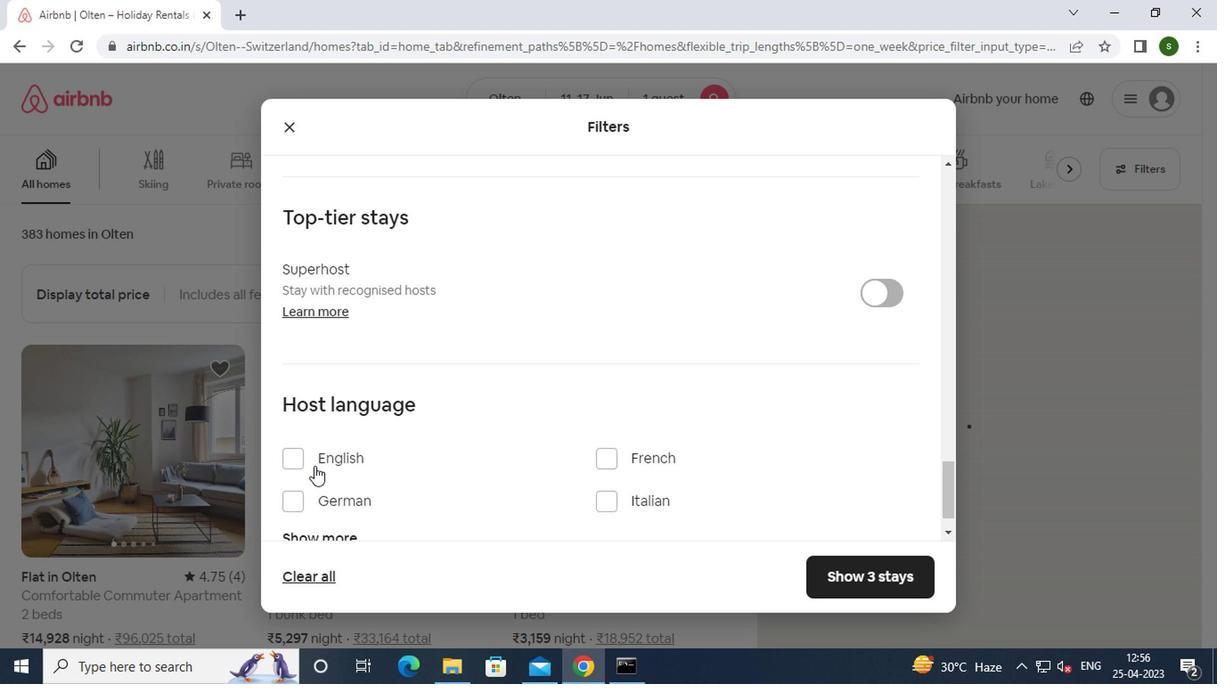 
Action: Mouse moved to (829, 586)
Screenshot: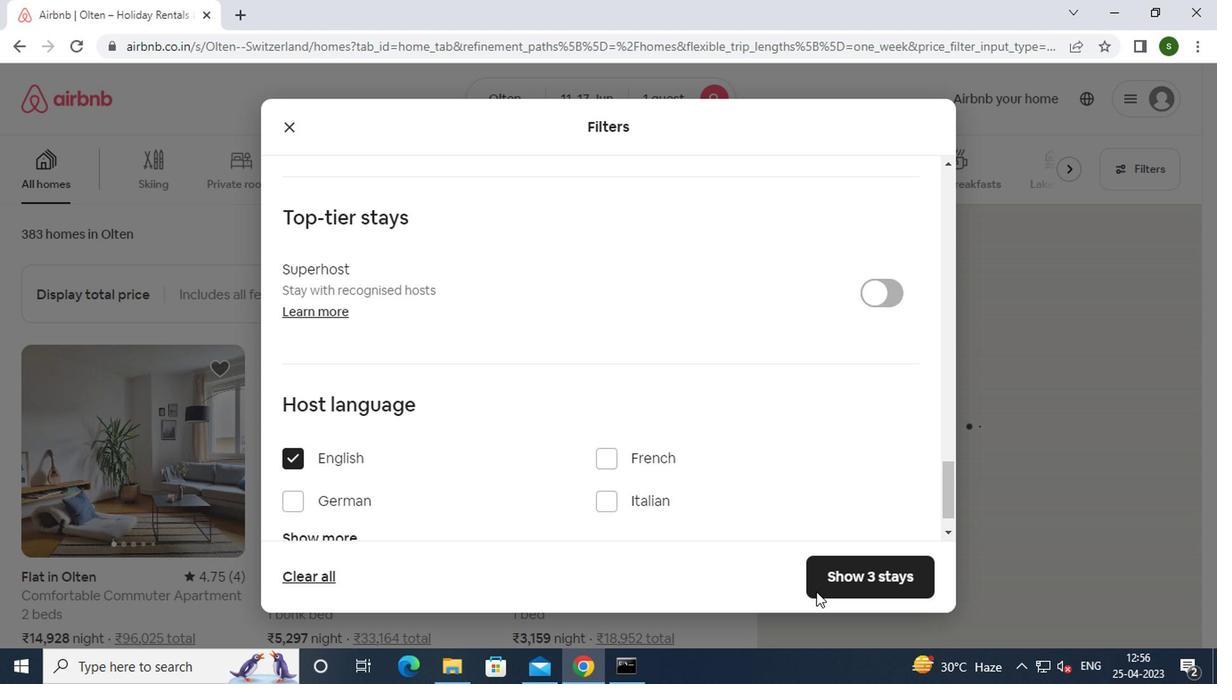 
Action: Mouse pressed left at (829, 586)
Screenshot: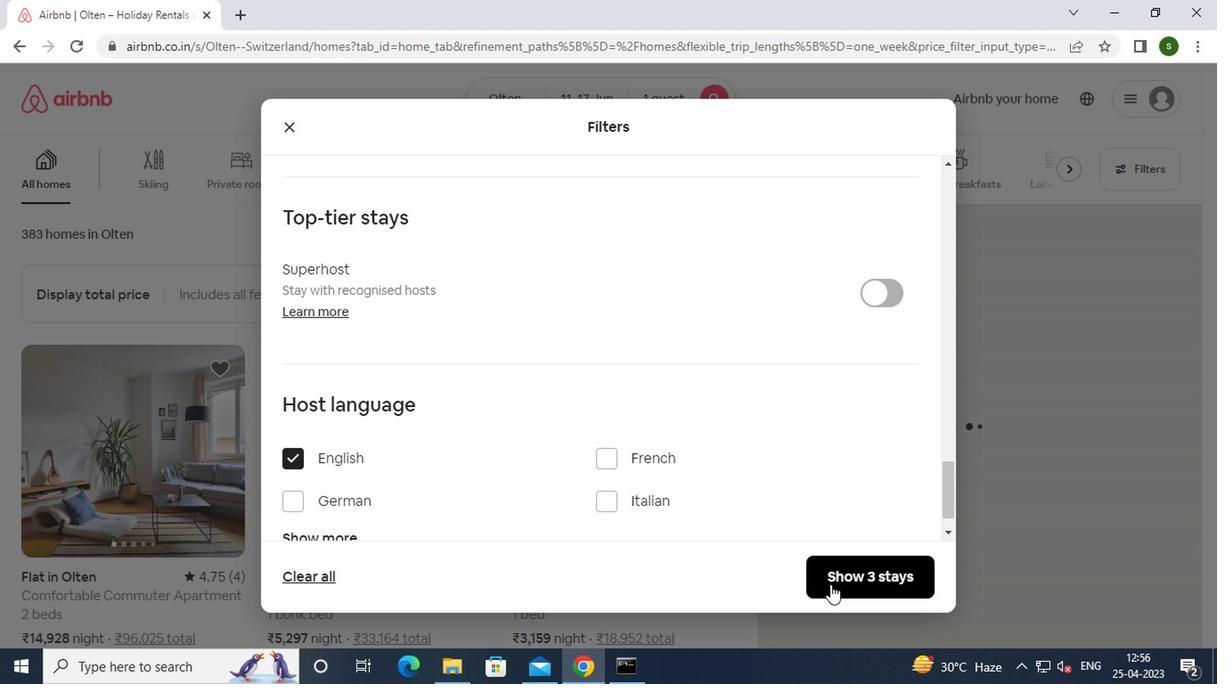 
Action: Mouse moved to (559, 308)
Screenshot: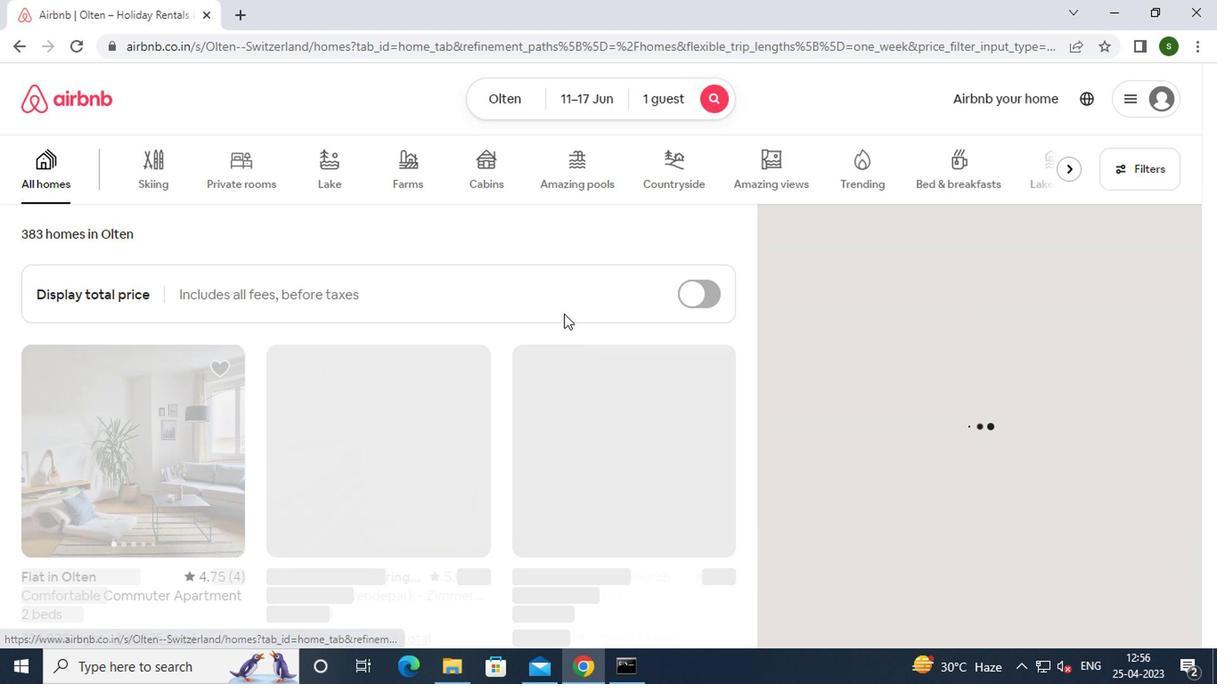 
